 Task: Check the average views per listing of finished basement in the last 1 year.
Action: Mouse moved to (904, 202)
Screenshot: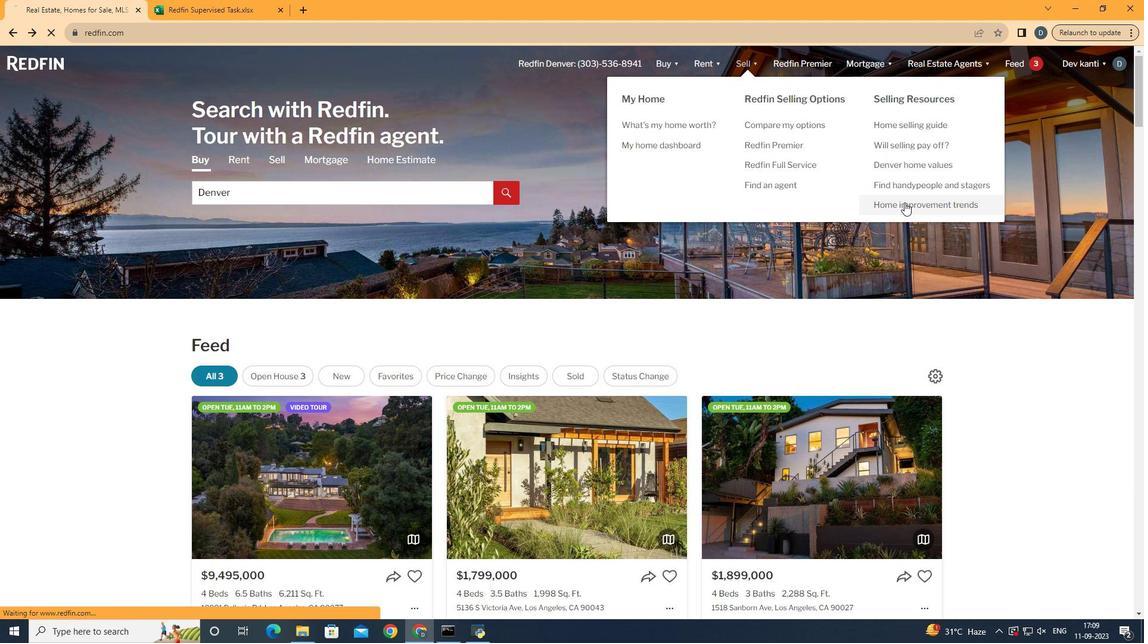 
Action: Mouse pressed left at (904, 202)
Screenshot: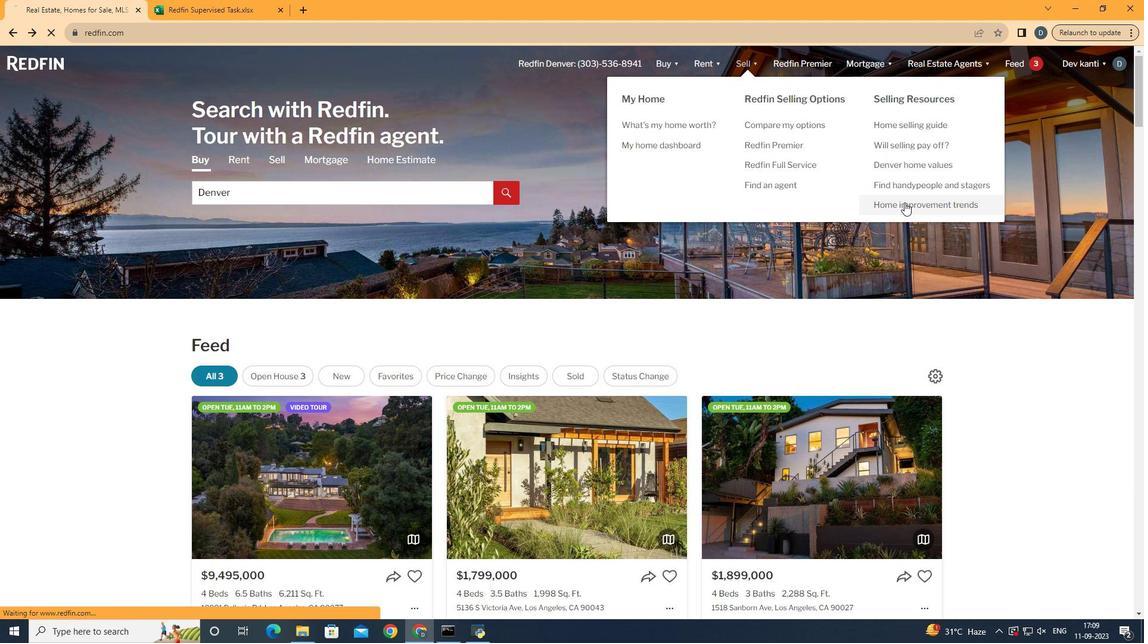 
Action: Mouse moved to (295, 226)
Screenshot: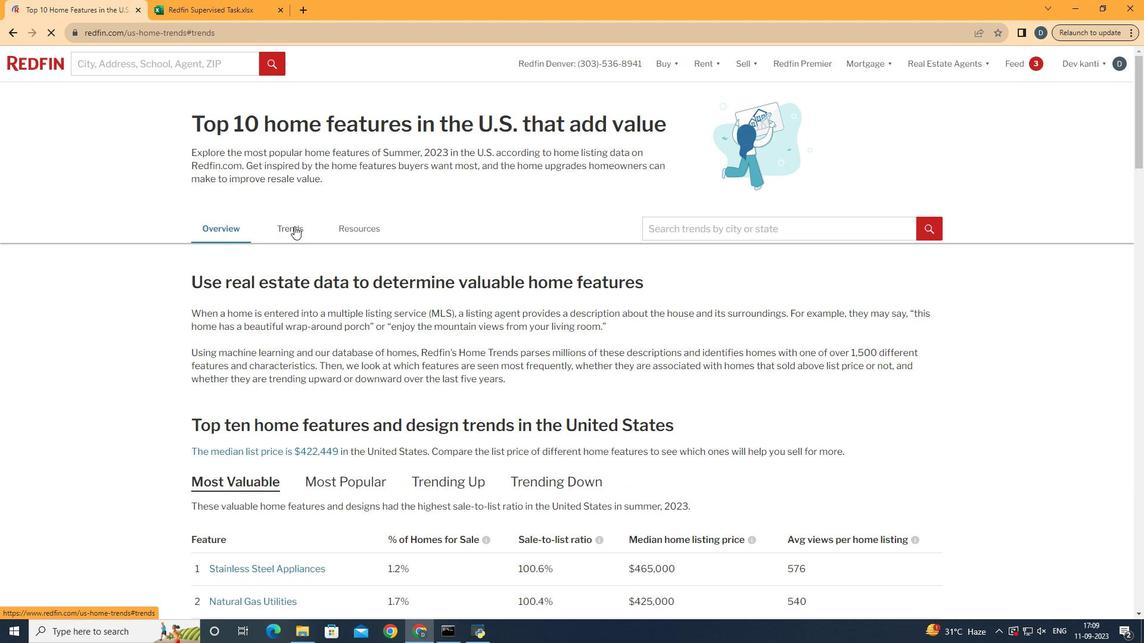 
Action: Mouse pressed left at (295, 226)
Screenshot: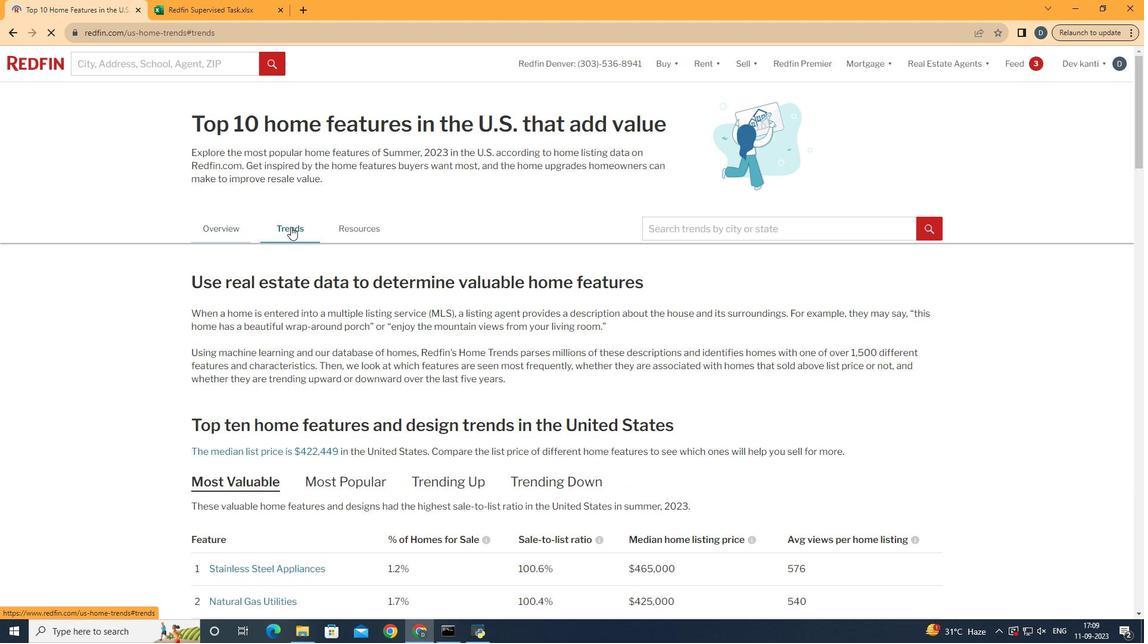 
Action: Mouse moved to (314, 310)
Screenshot: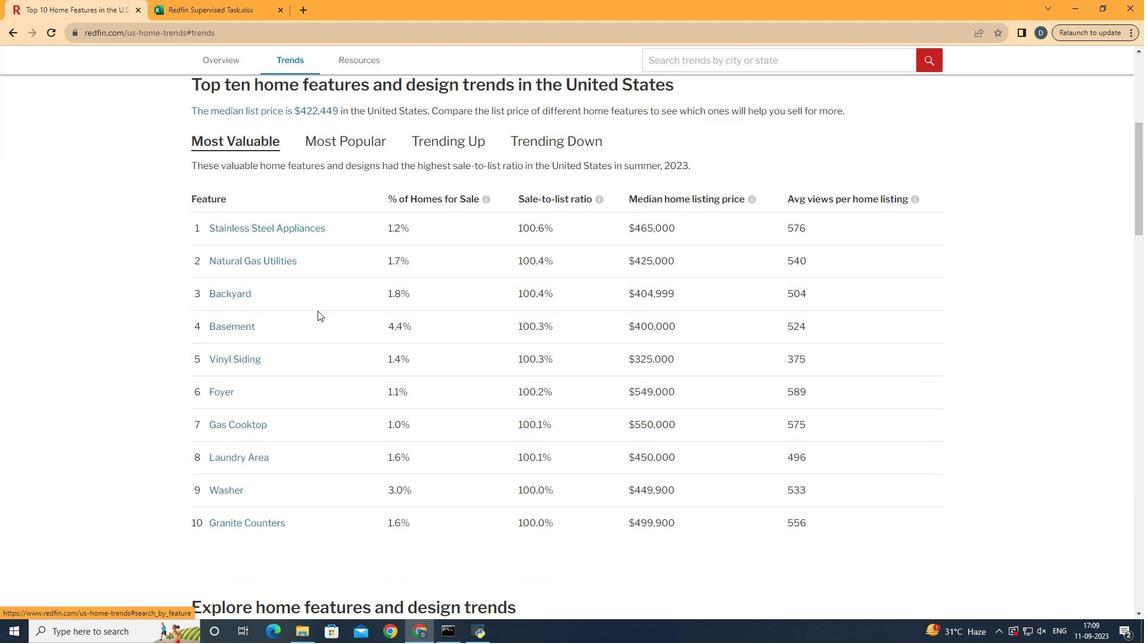 
Action: Mouse scrolled (314, 309) with delta (0, 0)
Screenshot: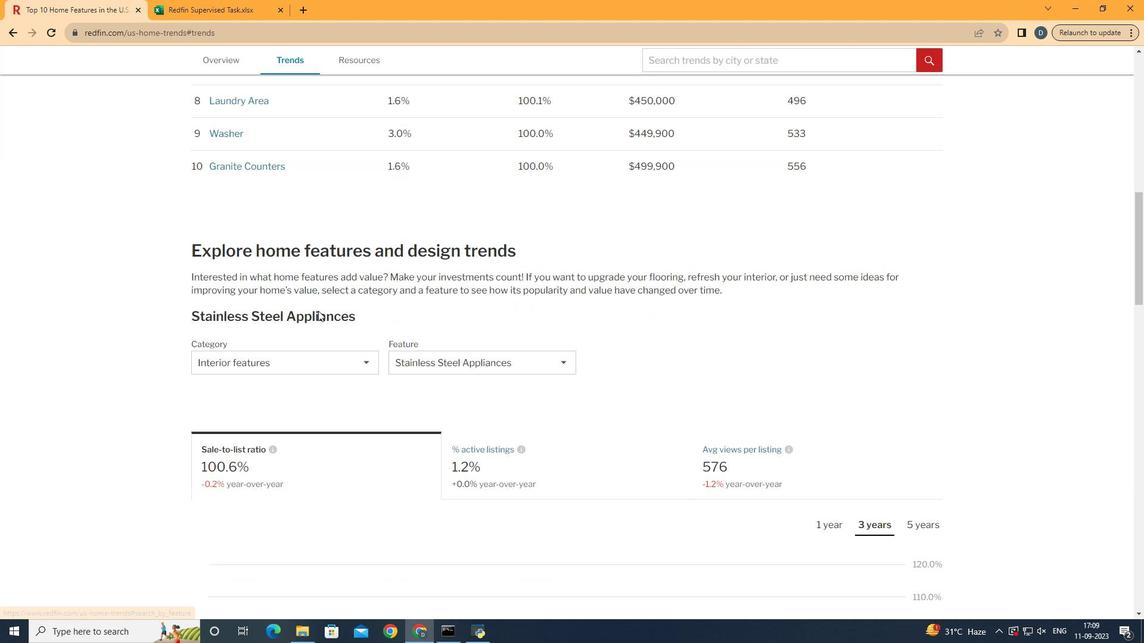
Action: Mouse scrolled (314, 309) with delta (0, 0)
Screenshot: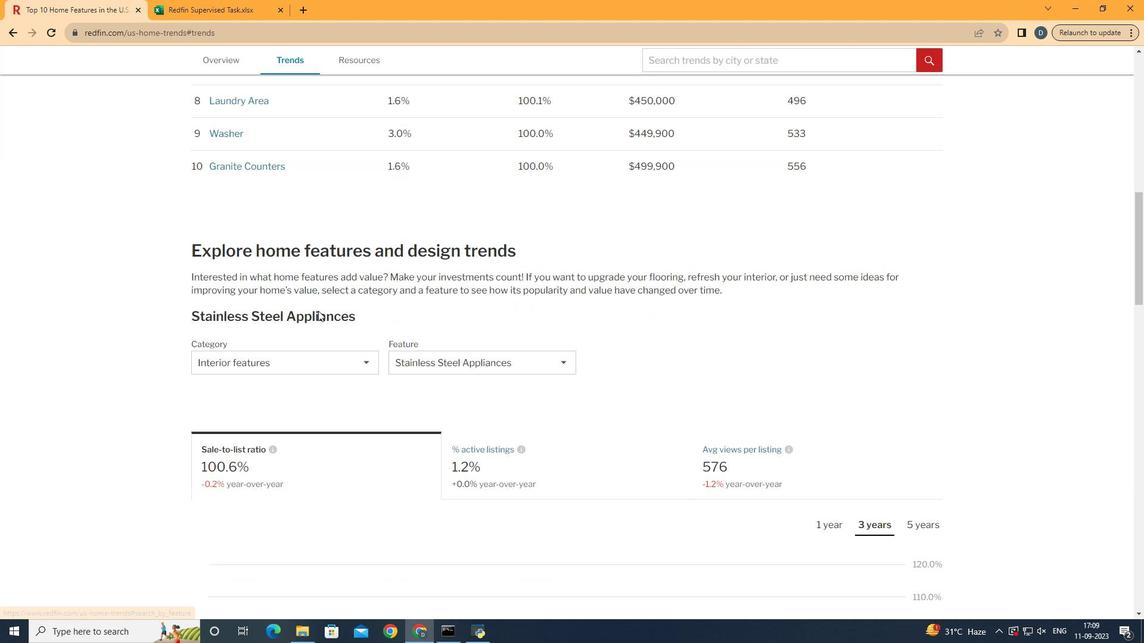 
Action: Mouse scrolled (314, 309) with delta (0, 0)
Screenshot: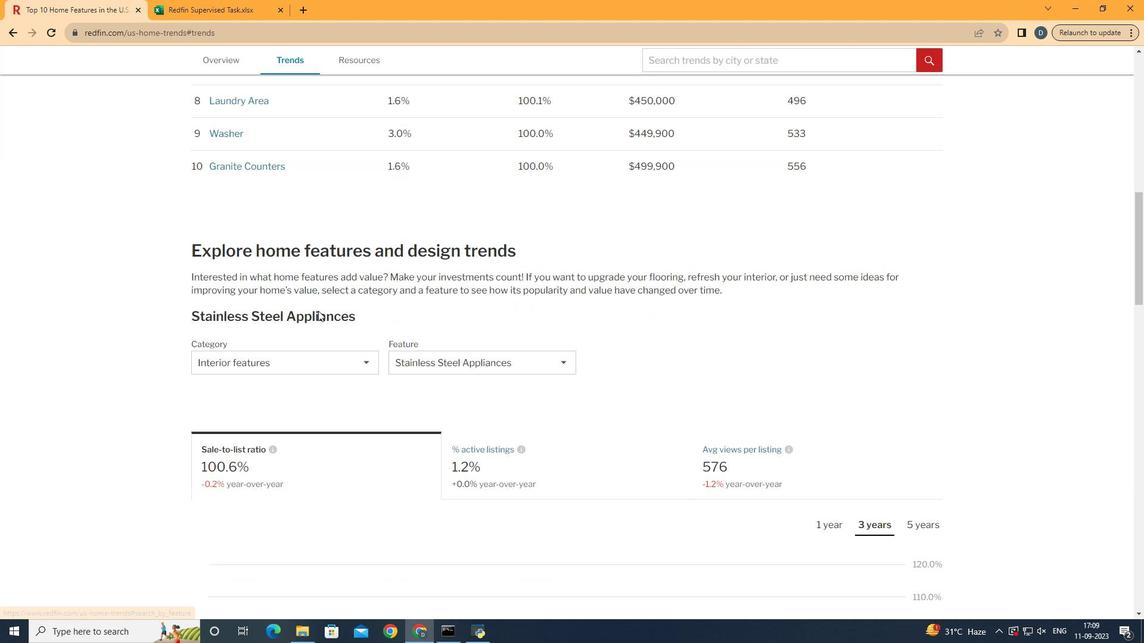 
Action: Mouse scrolled (314, 309) with delta (0, 0)
Screenshot: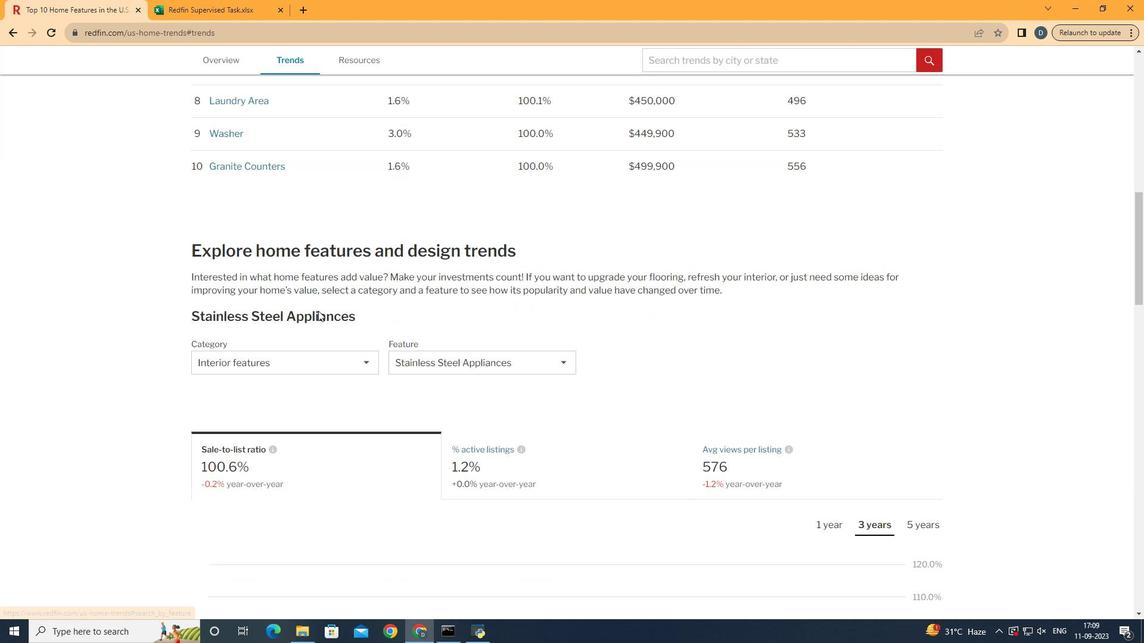 
Action: Mouse moved to (315, 311)
Screenshot: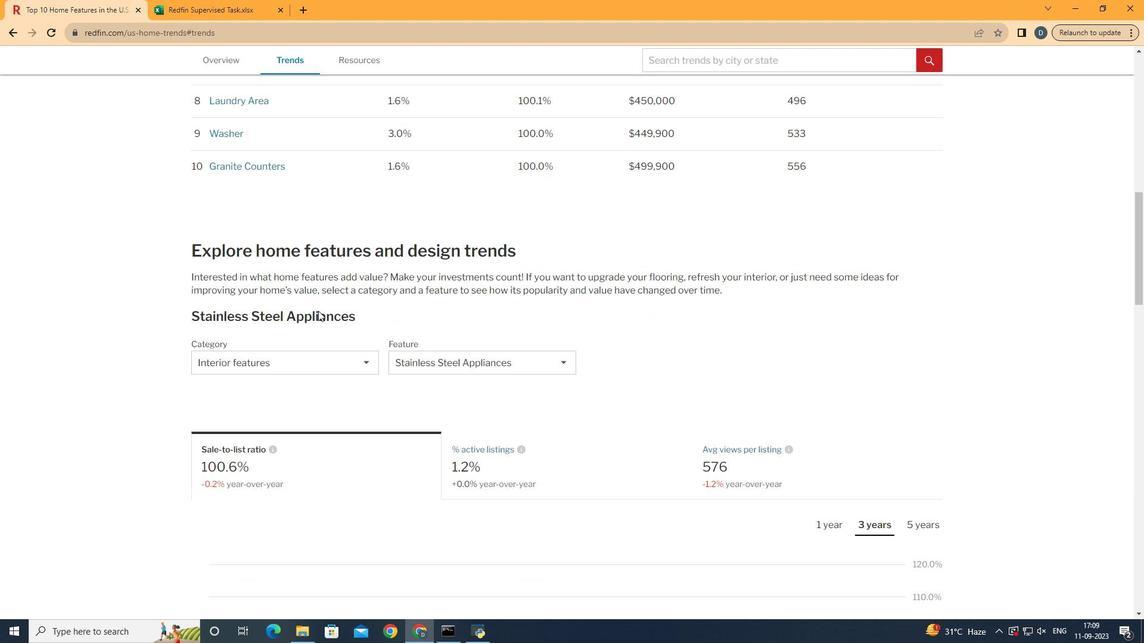 
Action: Mouse scrolled (315, 310) with delta (0, 0)
Screenshot: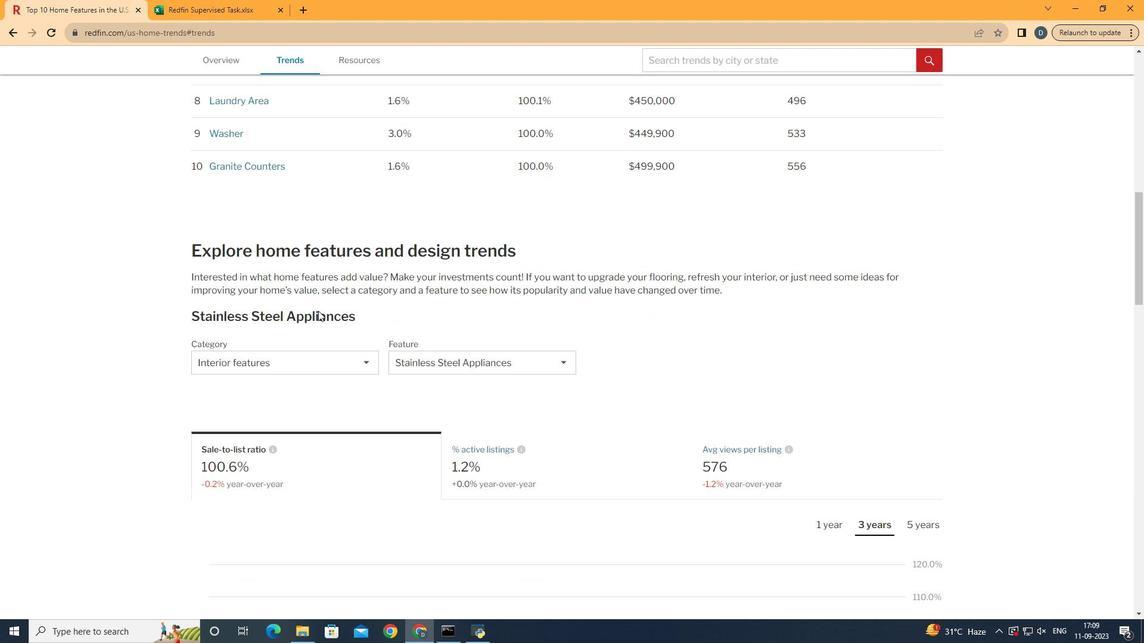 
Action: Mouse moved to (316, 311)
Screenshot: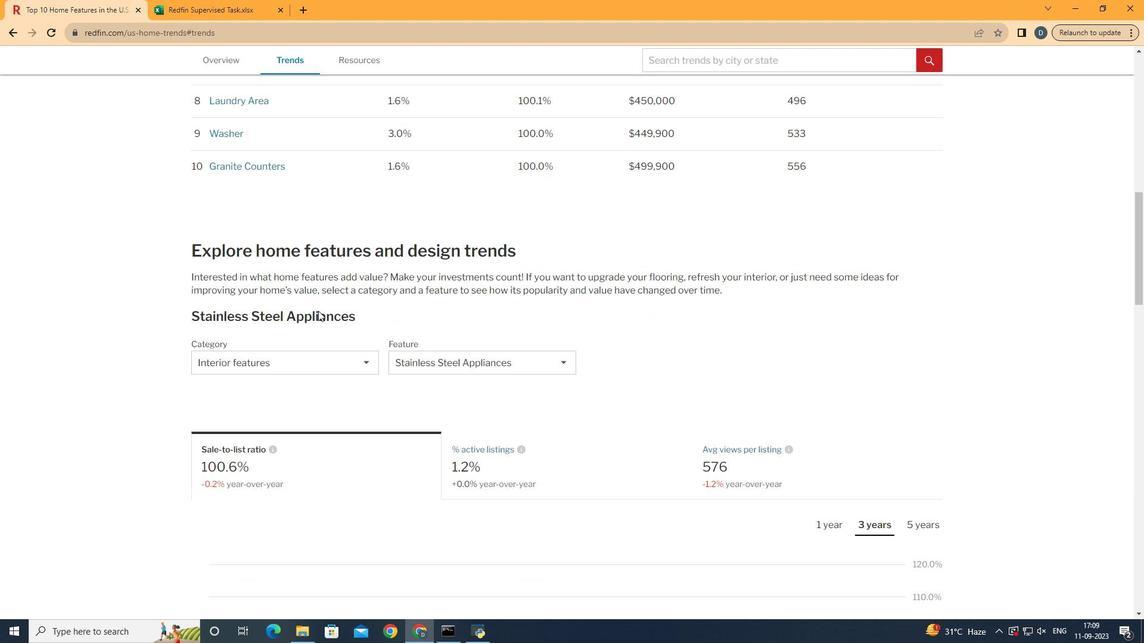 
Action: Mouse scrolled (316, 310) with delta (0, 0)
Screenshot: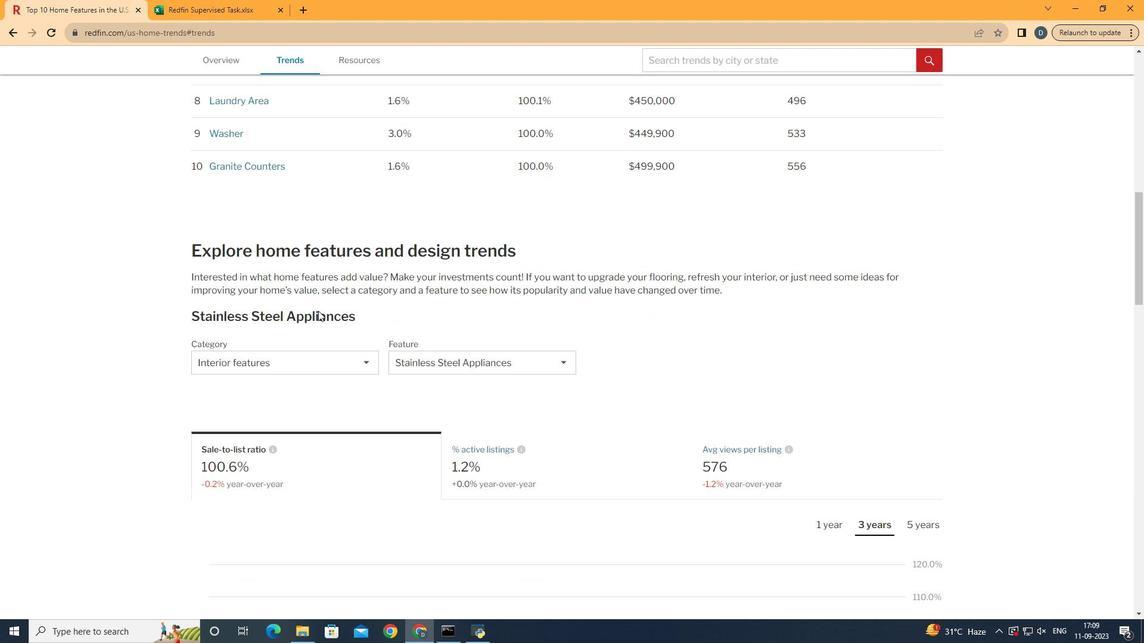 
Action: Mouse moved to (340, 368)
Screenshot: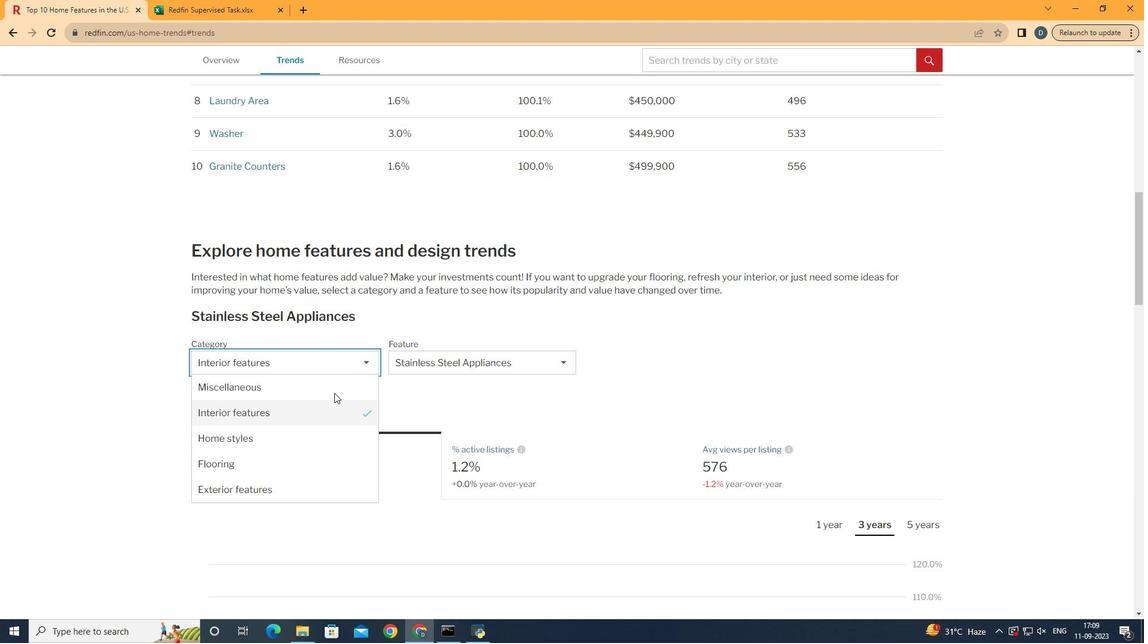 
Action: Mouse pressed left at (340, 368)
Screenshot: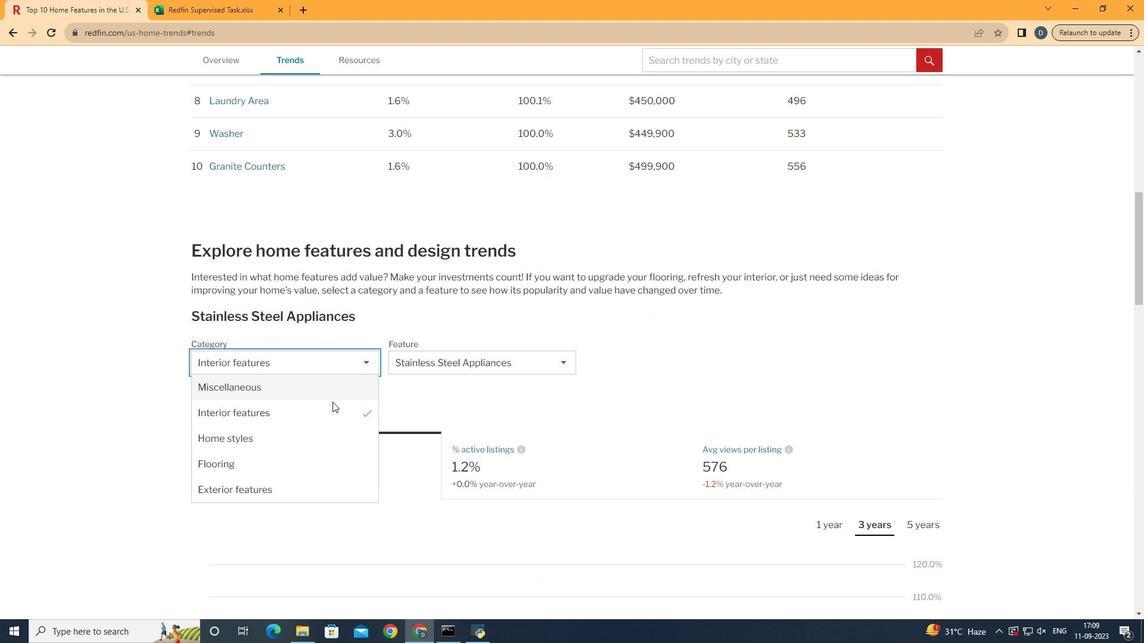 
Action: Mouse moved to (332, 414)
Screenshot: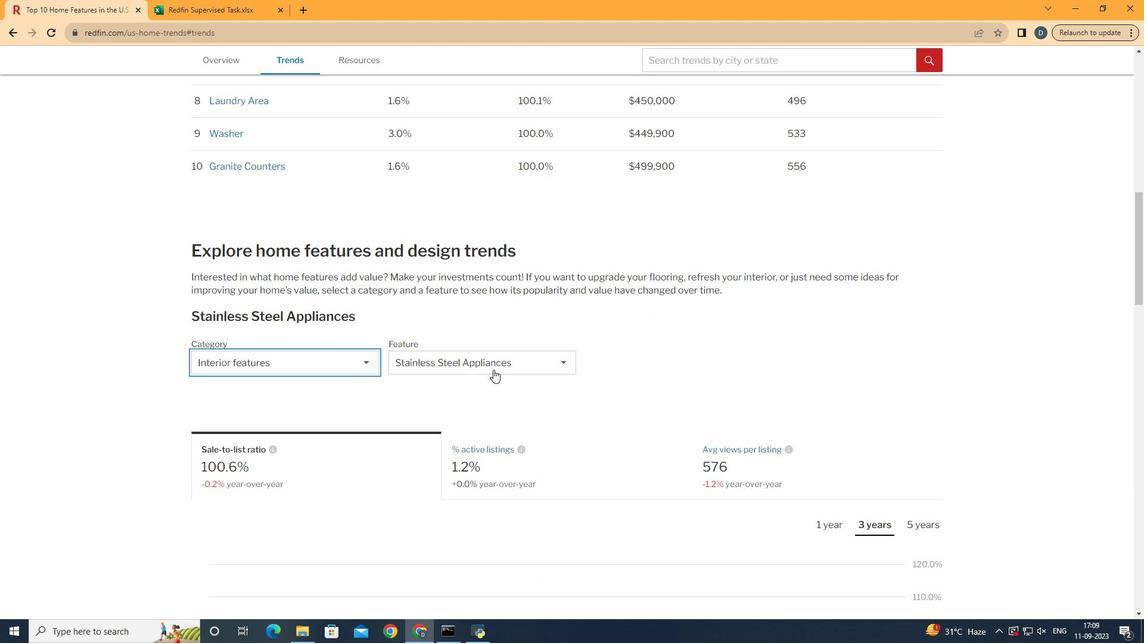 
Action: Mouse pressed left at (332, 414)
Screenshot: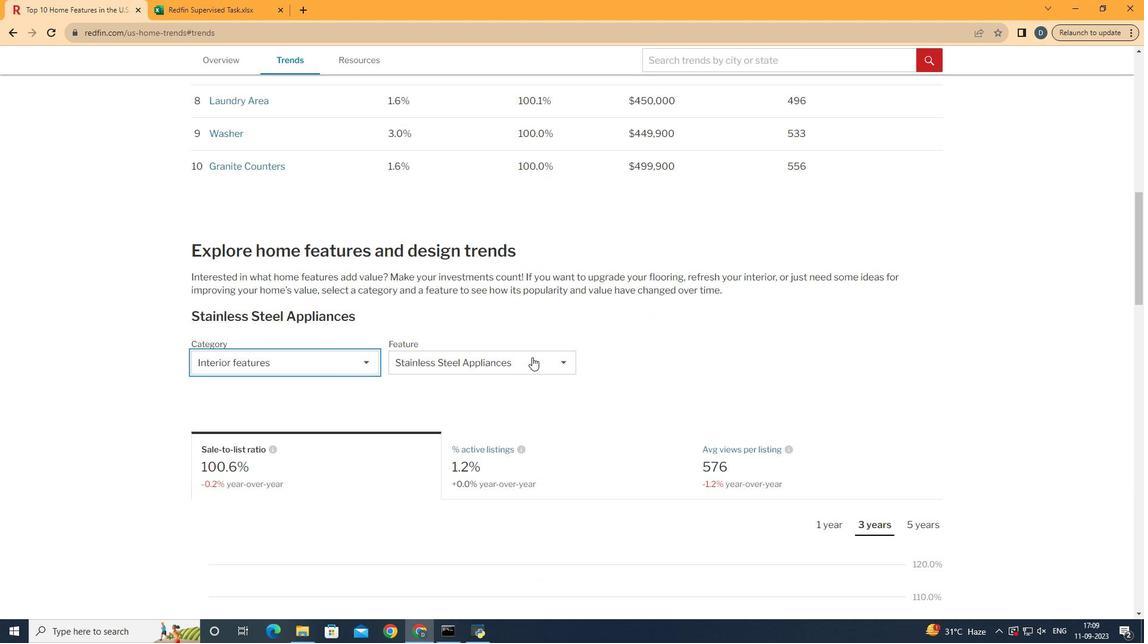 
Action: Mouse moved to (532, 357)
Screenshot: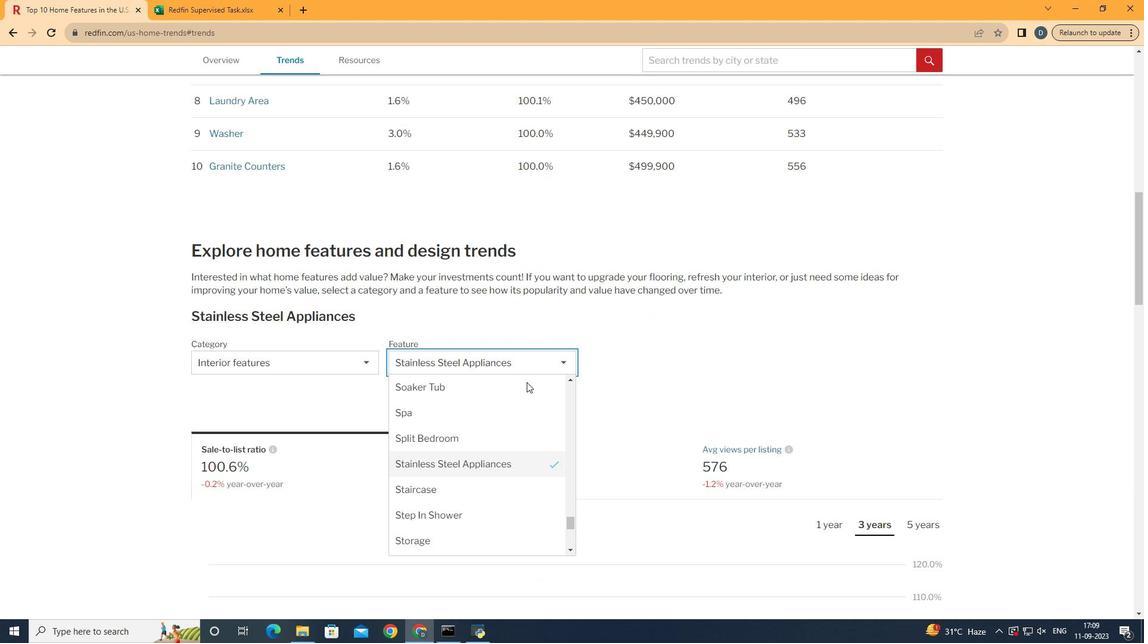 
Action: Mouse pressed left at (532, 357)
Screenshot: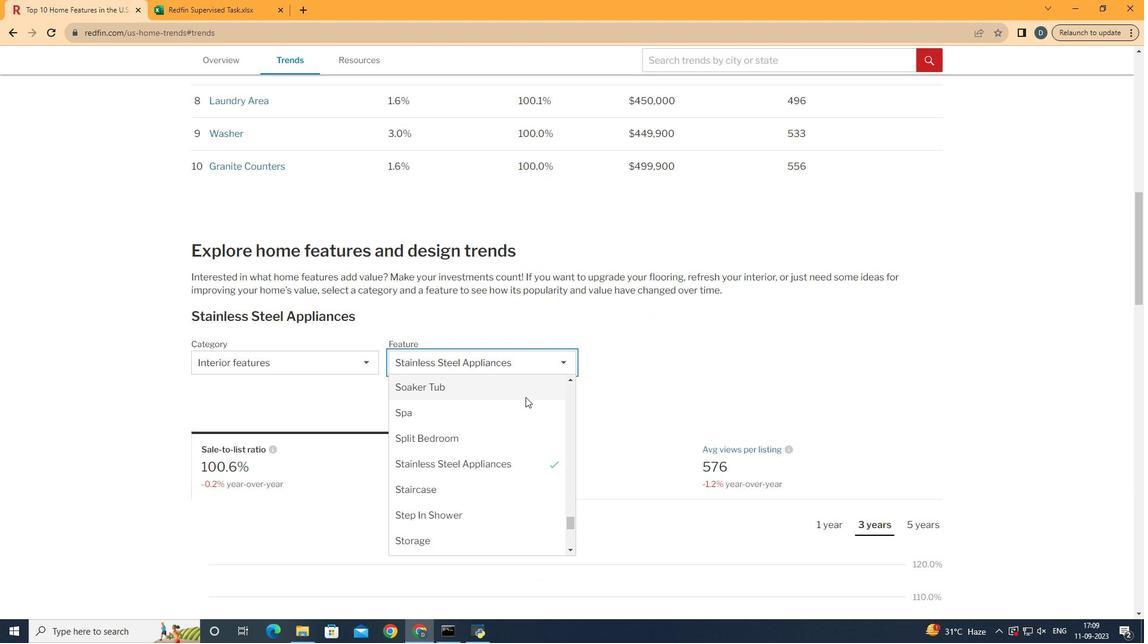 
Action: Mouse moved to (509, 414)
Screenshot: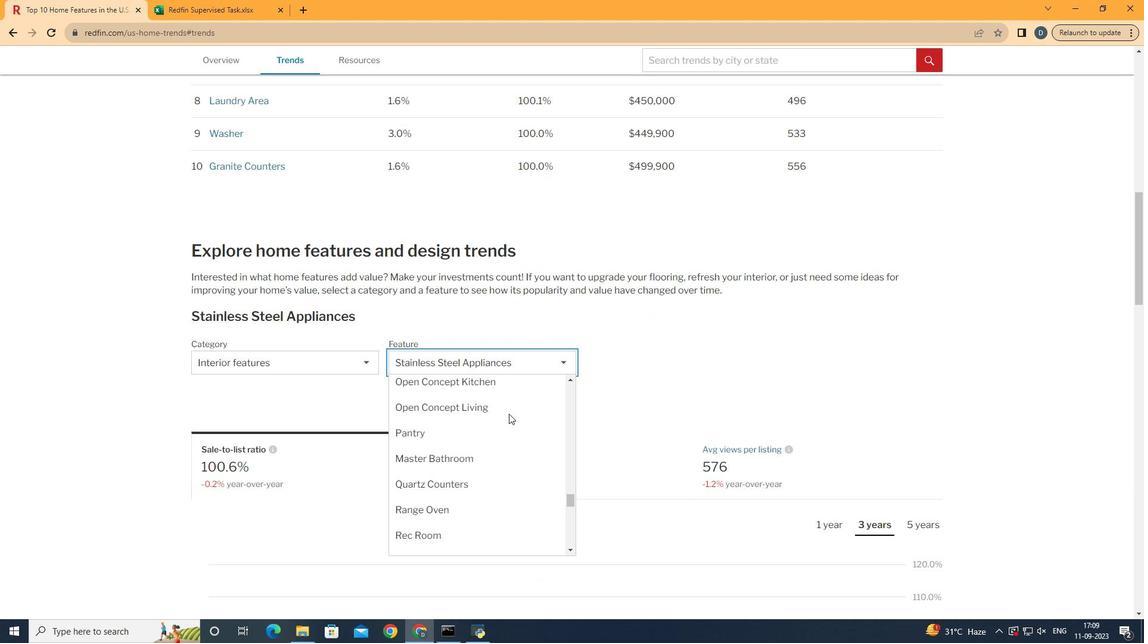 
Action: Mouse scrolled (509, 414) with delta (0, 0)
Screenshot: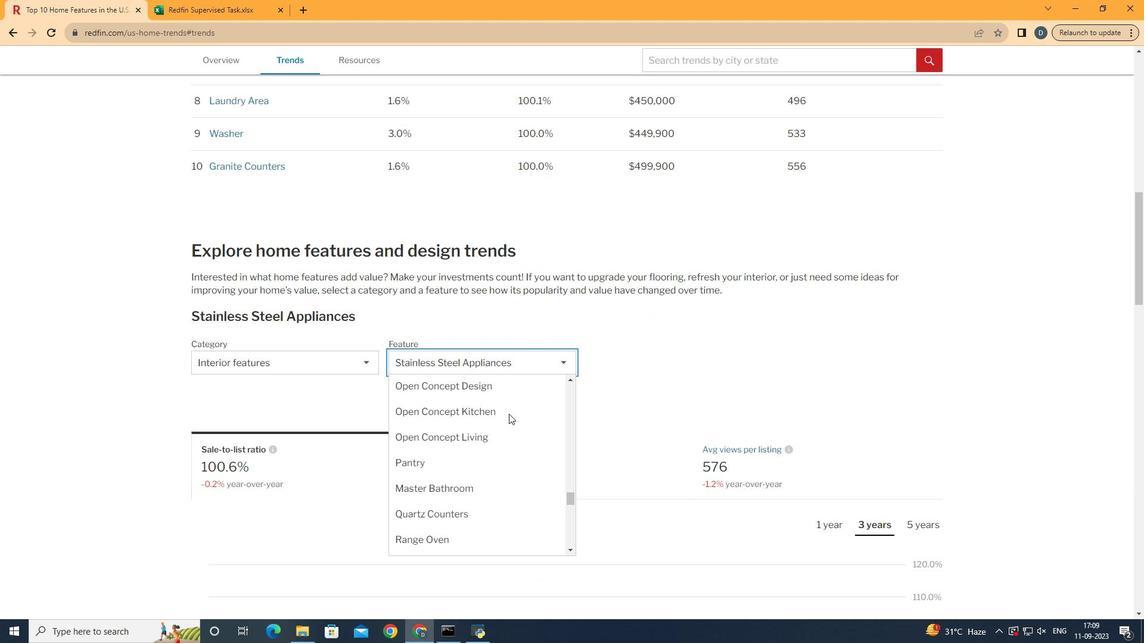 
Action: Mouse scrolled (509, 414) with delta (0, 0)
Screenshot: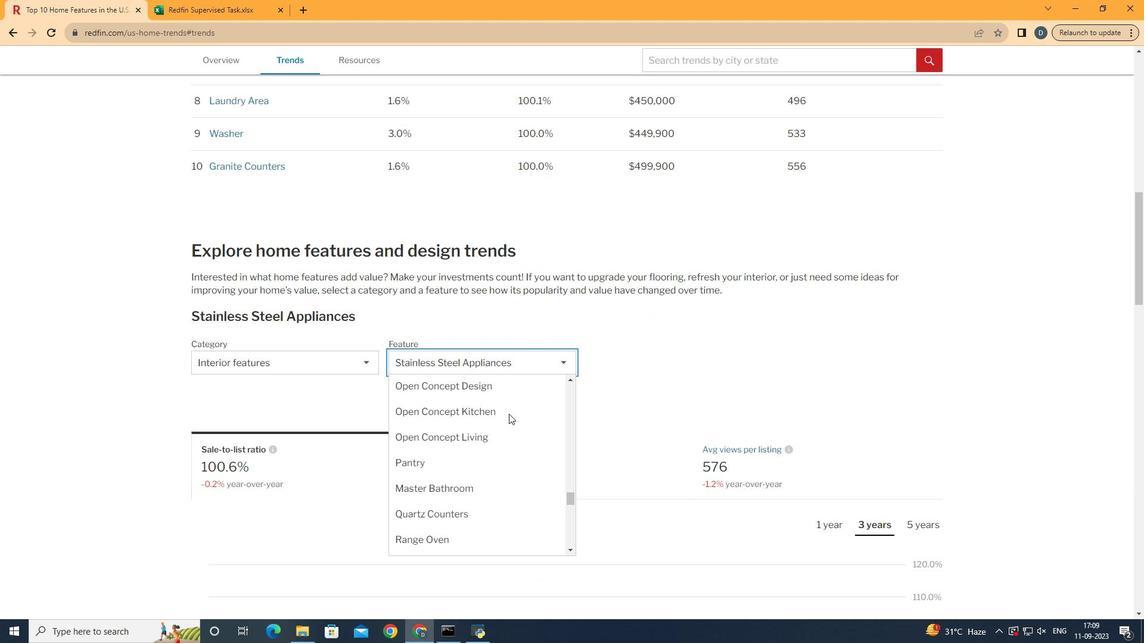 
Action: Mouse scrolled (509, 414) with delta (0, 0)
Screenshot: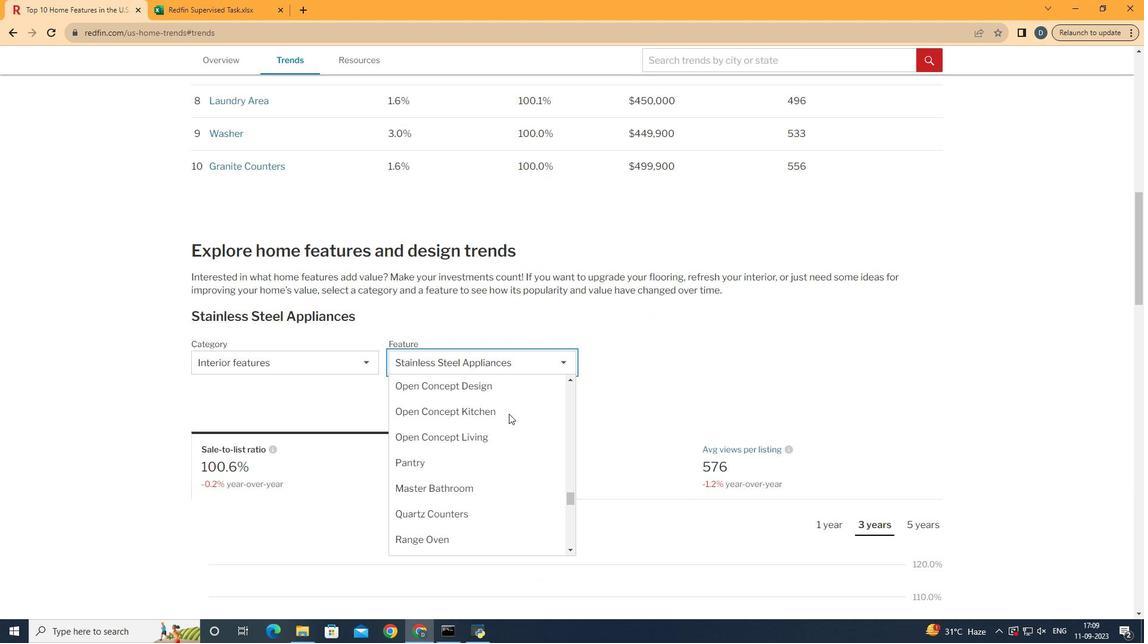 
Action: Mouse scrolled (509, 414) with delta (0, 0)
Screenshot: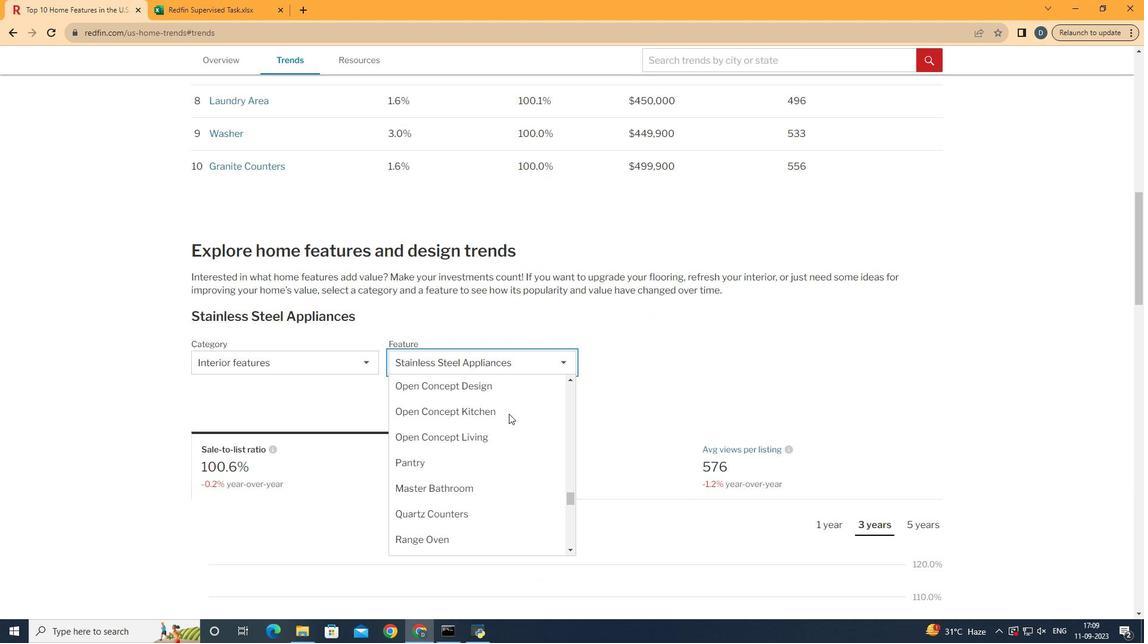 
Action: Mouse scrolled (509, 414) with delta (0, 0)
Screenshot: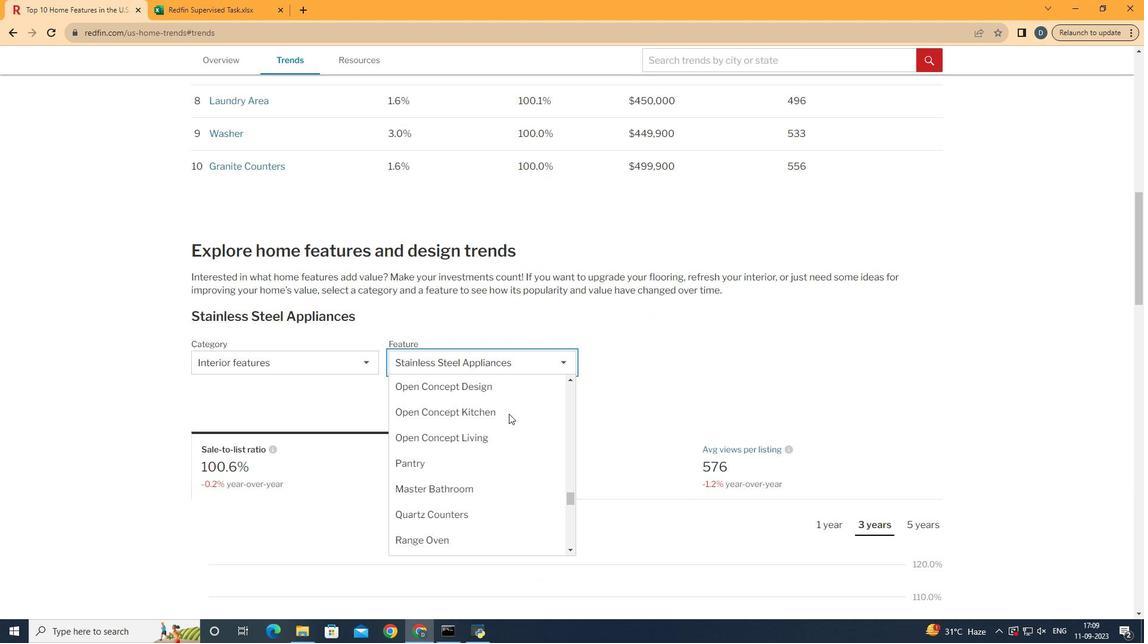 
Action: Mouse scrolled (509, 414) with delta (0, 0)
Screenshot: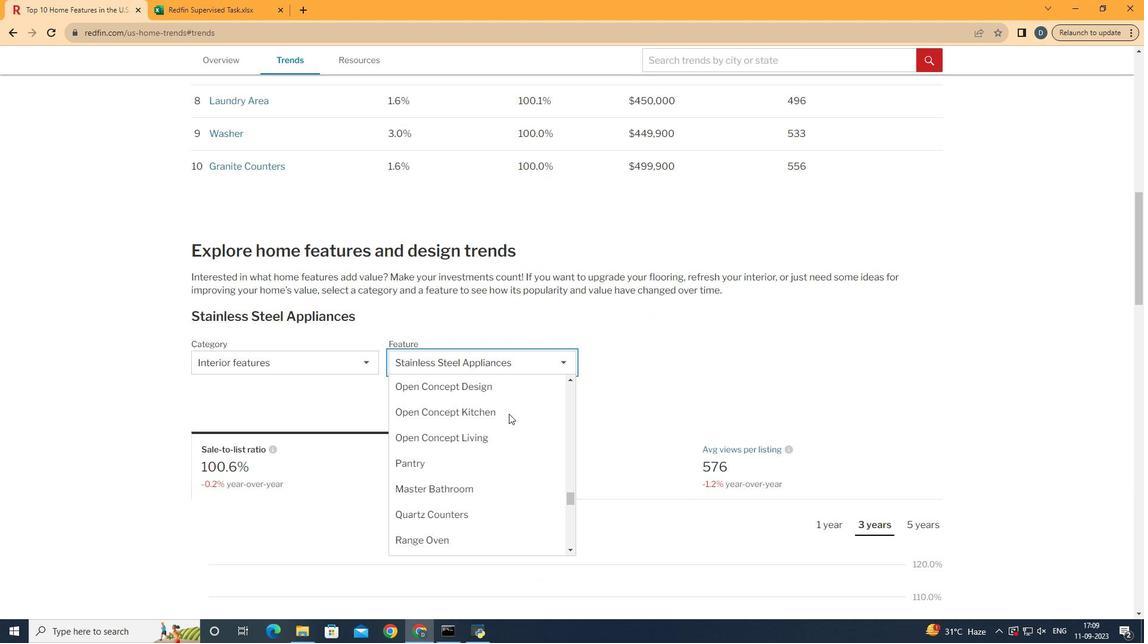 
Action: Mouse moved to (509, 414)
Screenshot: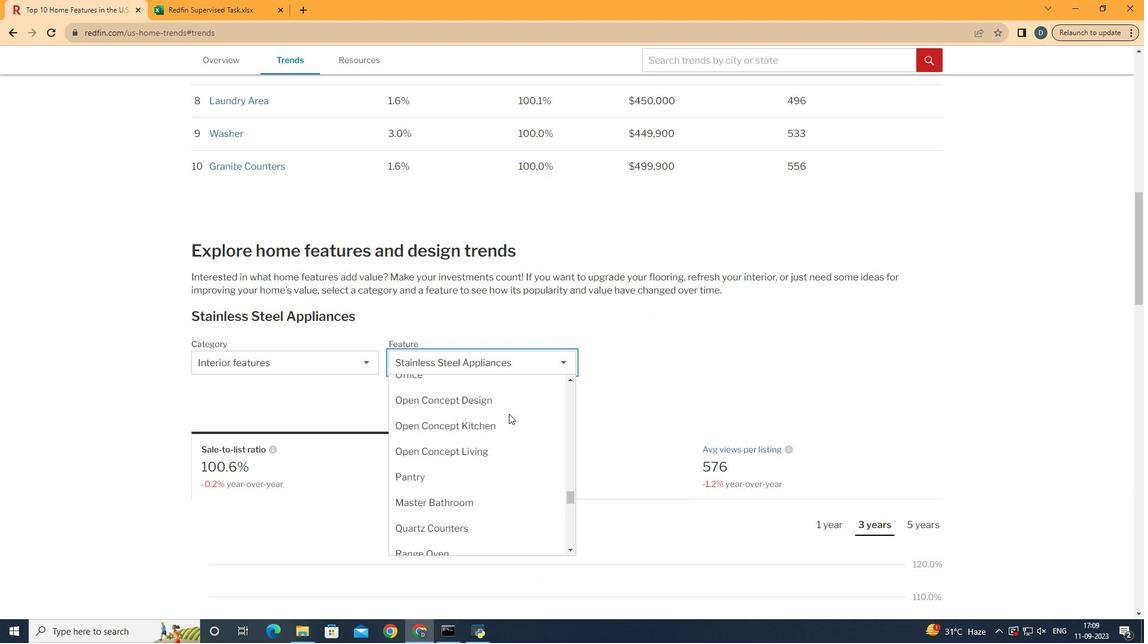 
Action: Mouse scrolled (509, 414) with delta (0, 0)
Screenshot: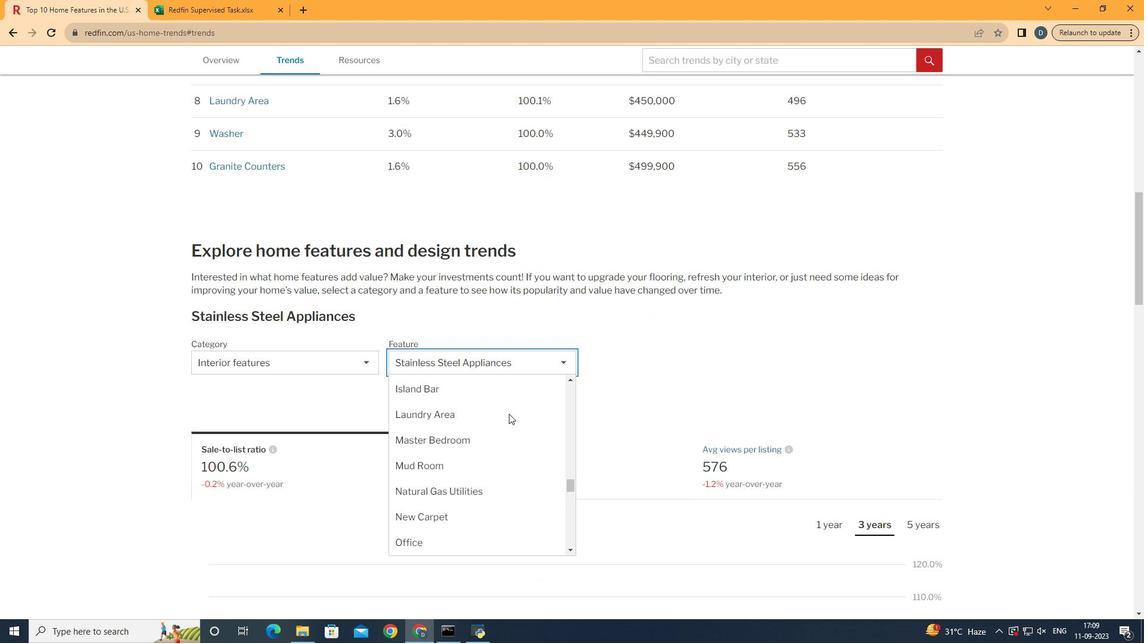 
Action: Mouse scrolled (509, 414) with delta (0, 0)
Screenshot: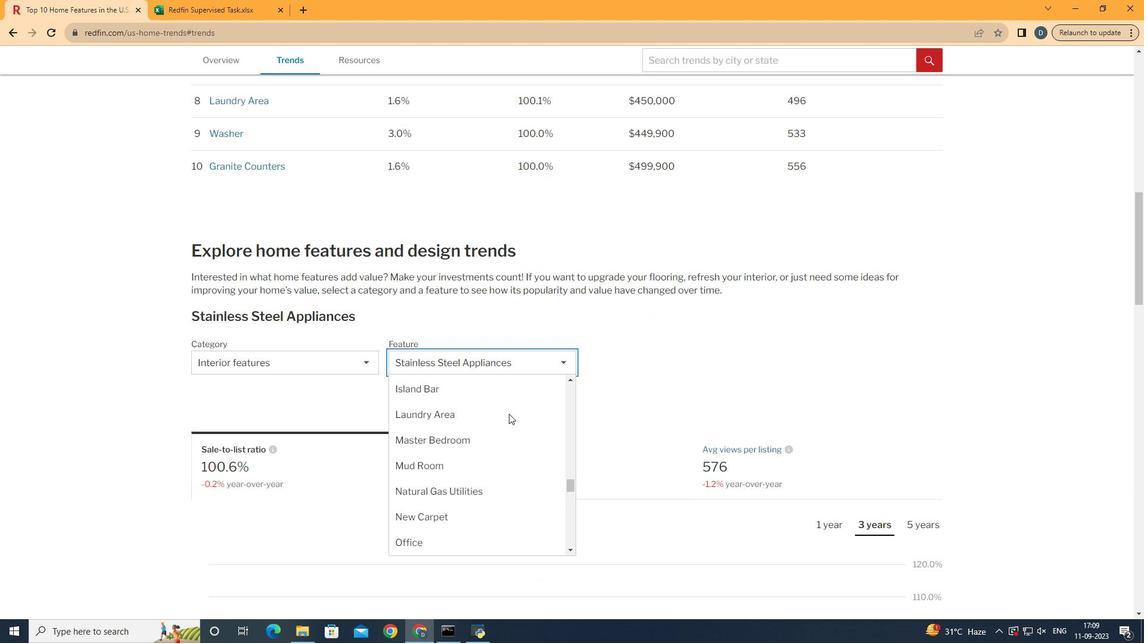 
Action: Mouse scrolled (509, 414) with delta (0, 0)
Screenshot: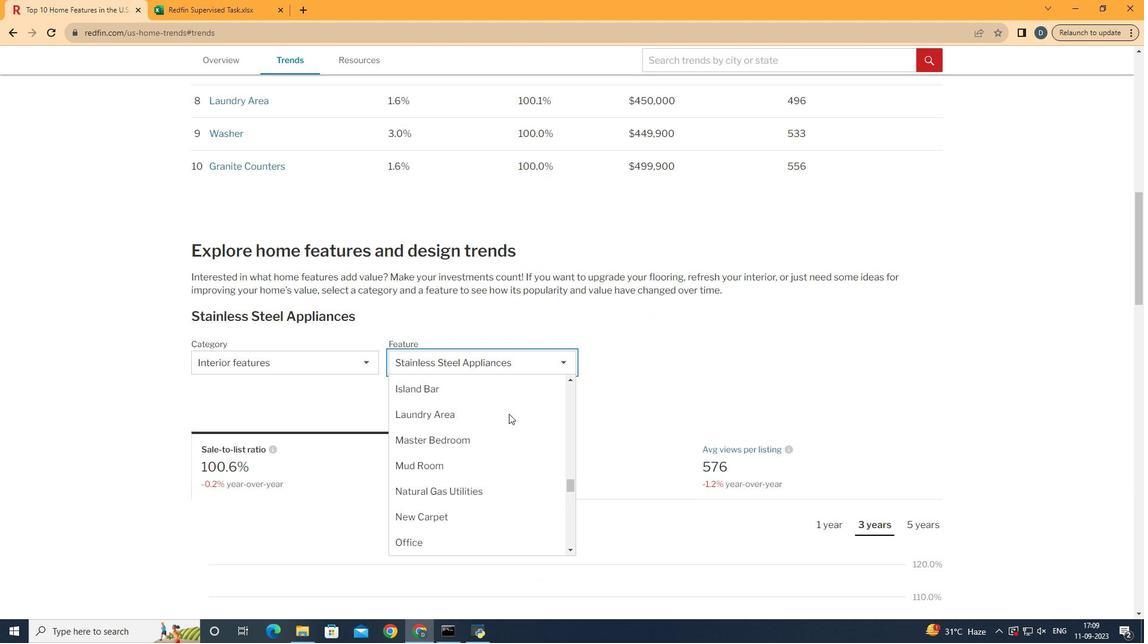 
Action: Mouse scrolled (509, 414) with delta (0, 0)
Screenshot: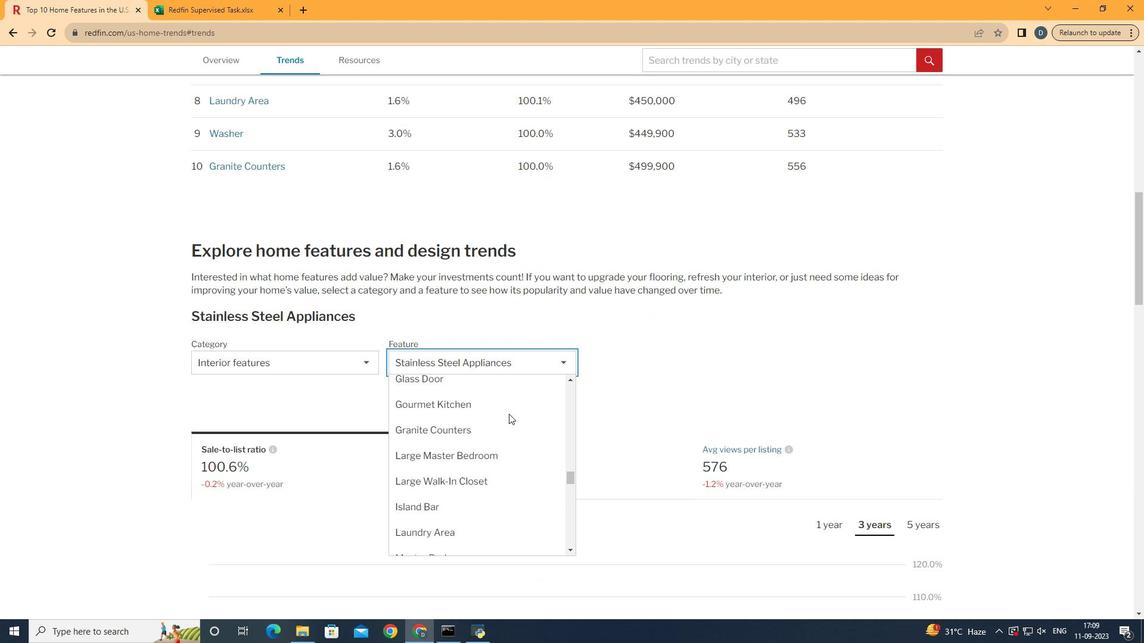 
Action: Mouse scrolled (509, 414) with delta (0, 0)
Screenshot: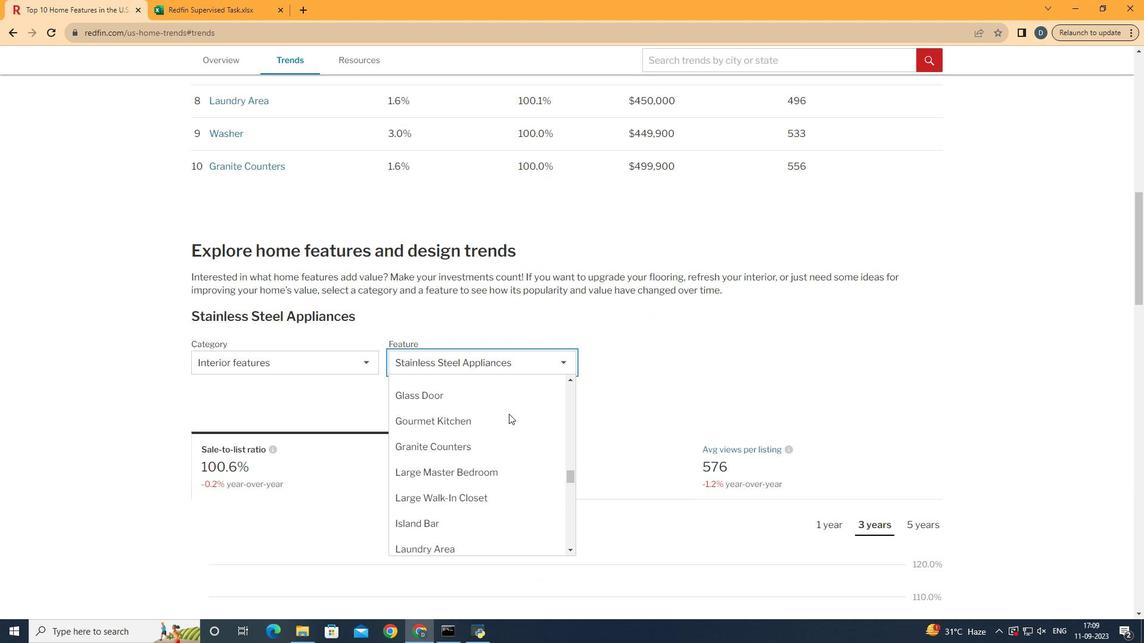 
Action: Mouse scrolled (509, 414) with delta (0, 0)
Screenshot: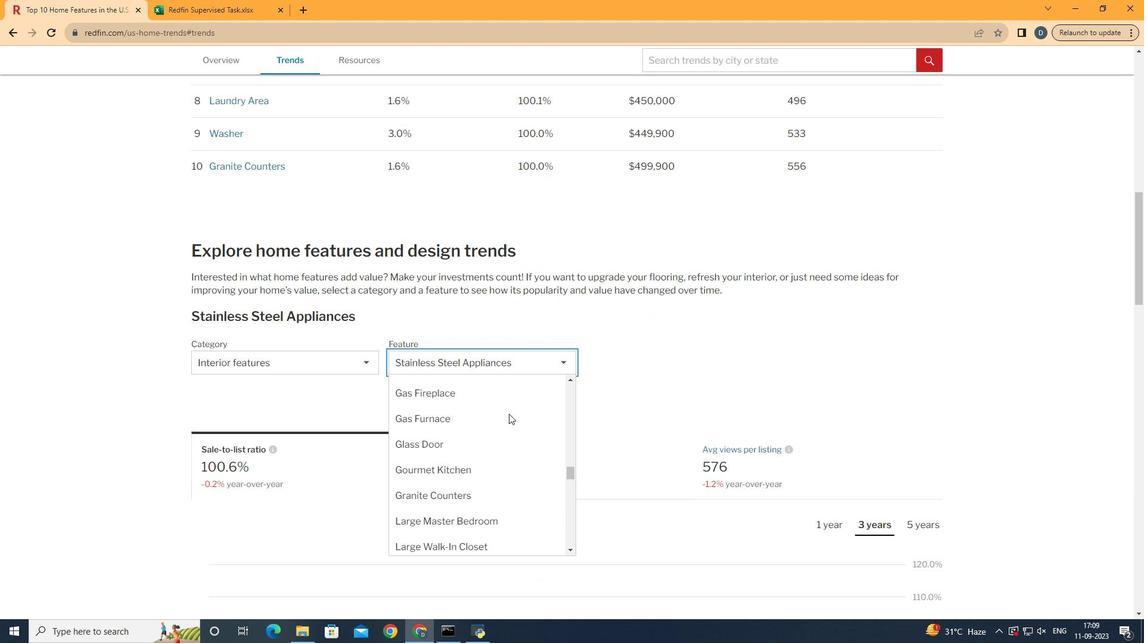 
Action: Mouse scrolled (509, 414) with delta (0, 0)
Screenshot: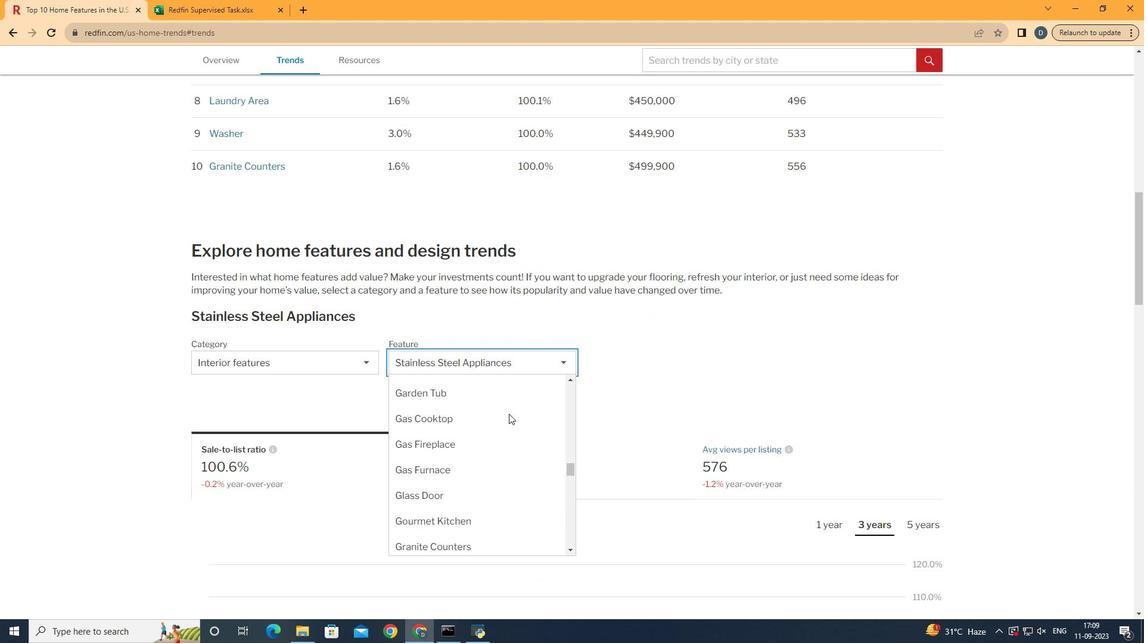 
Action: Mouse scrolled (509, 414) with delta (0, 0)
Screenshot: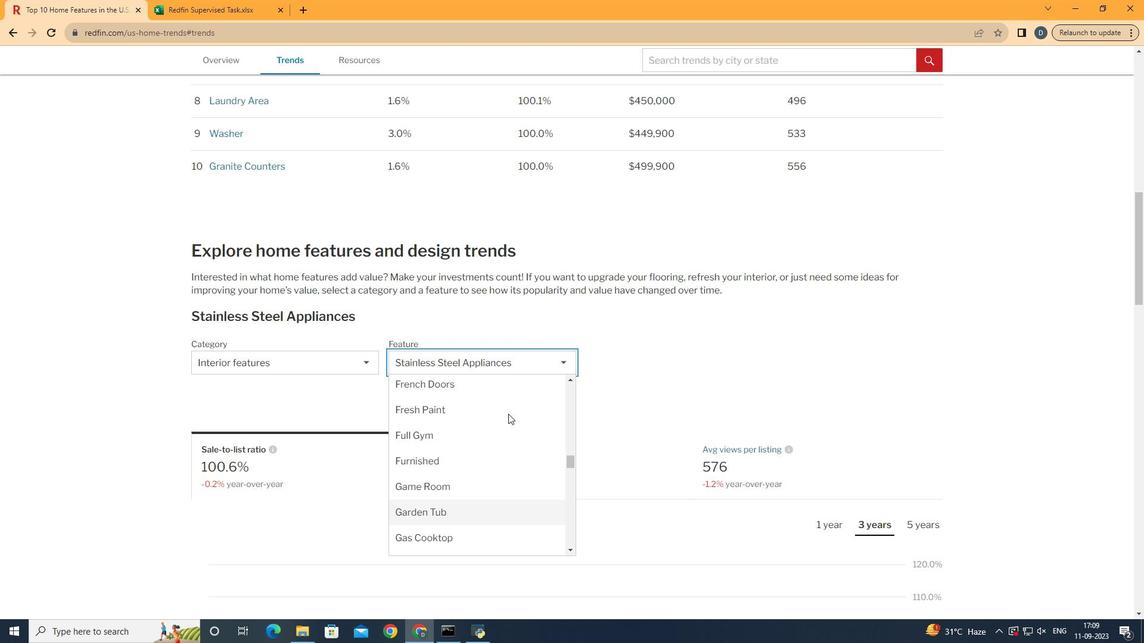 
Action: Mouse scrolled (509, 414) with delta (0, 0)
Screenshot: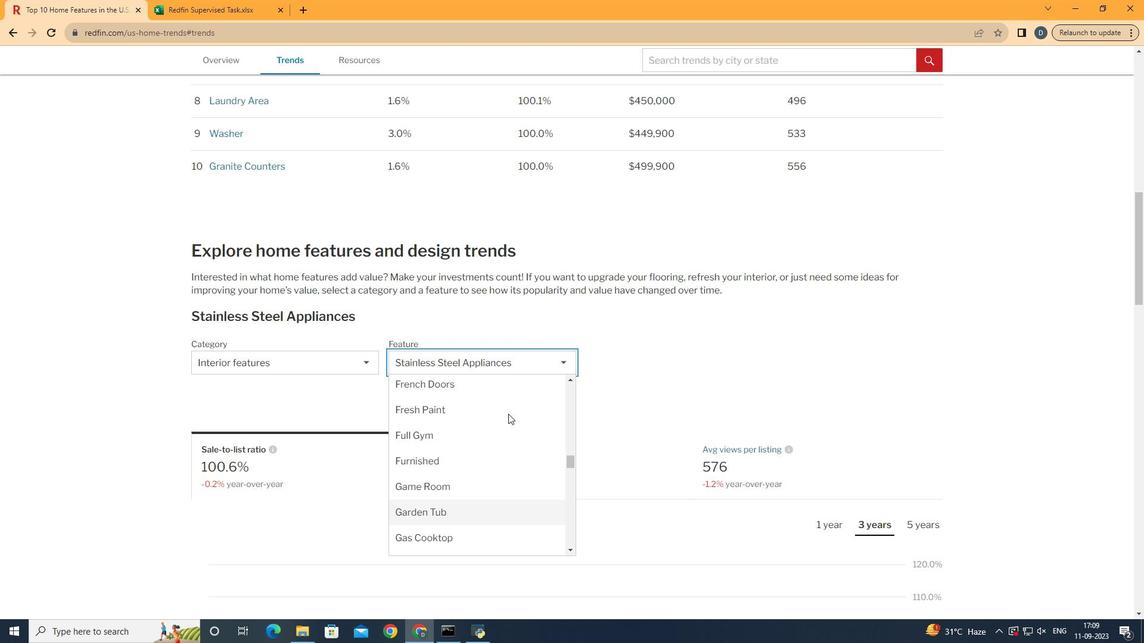 
Action: Mouse moved to (508, 414)
Screenshot: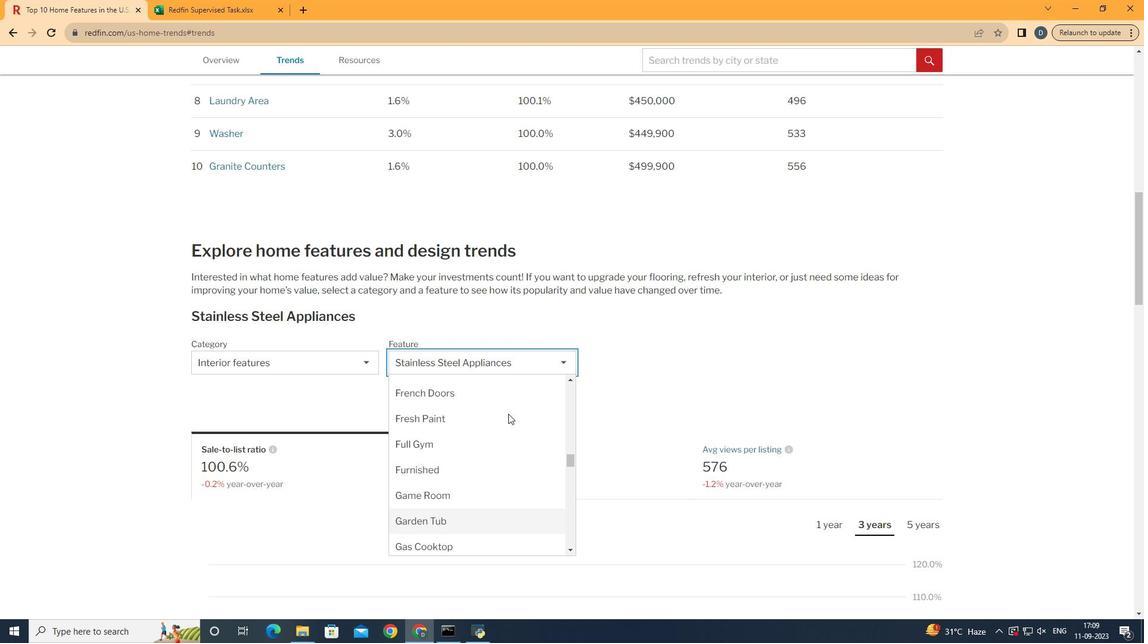 
Action: Mouse scrolled (508, 414) with delta (0, 0)
Screenshot: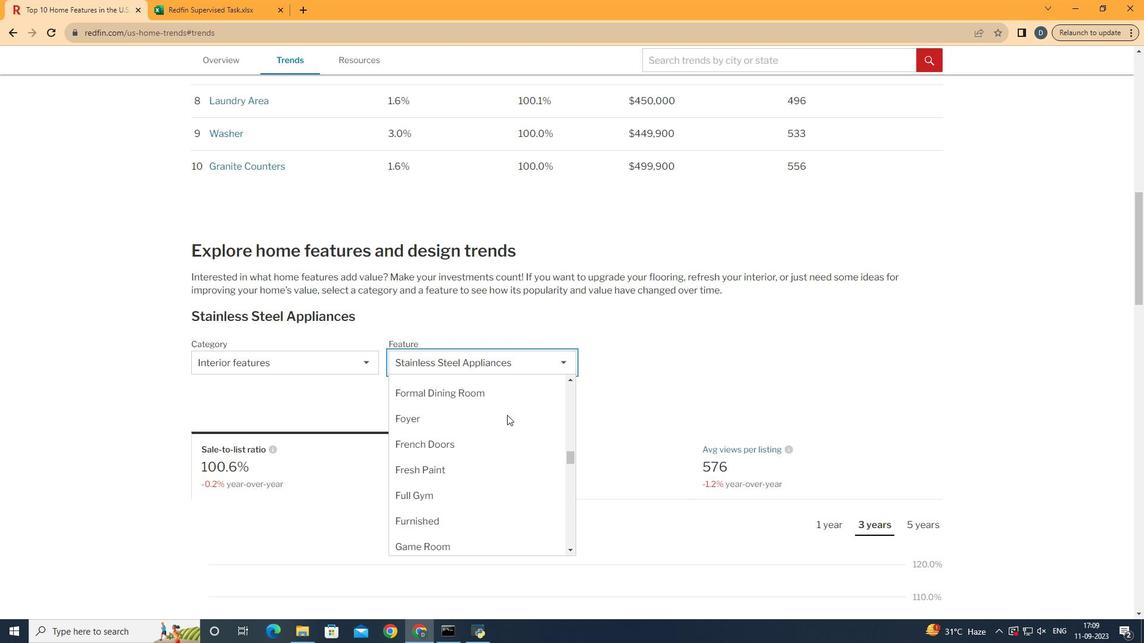 
Action: Mouse scrolled (508, 414) with delta (0, 0)
Screenshot: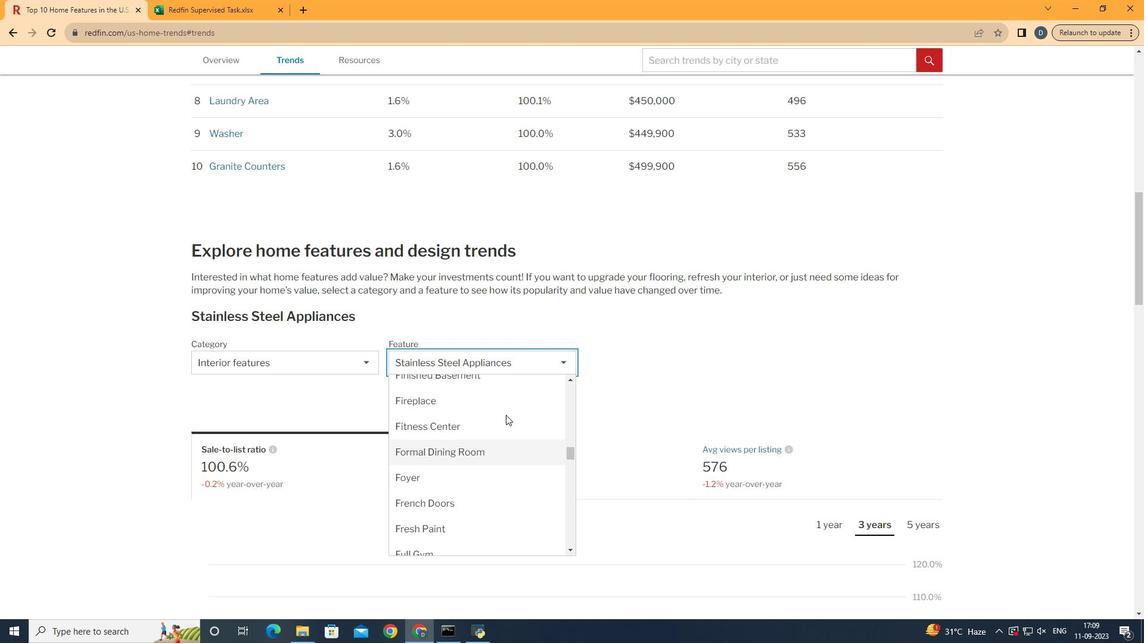
Action: Mouse moved to (517, 457)
Screenshot: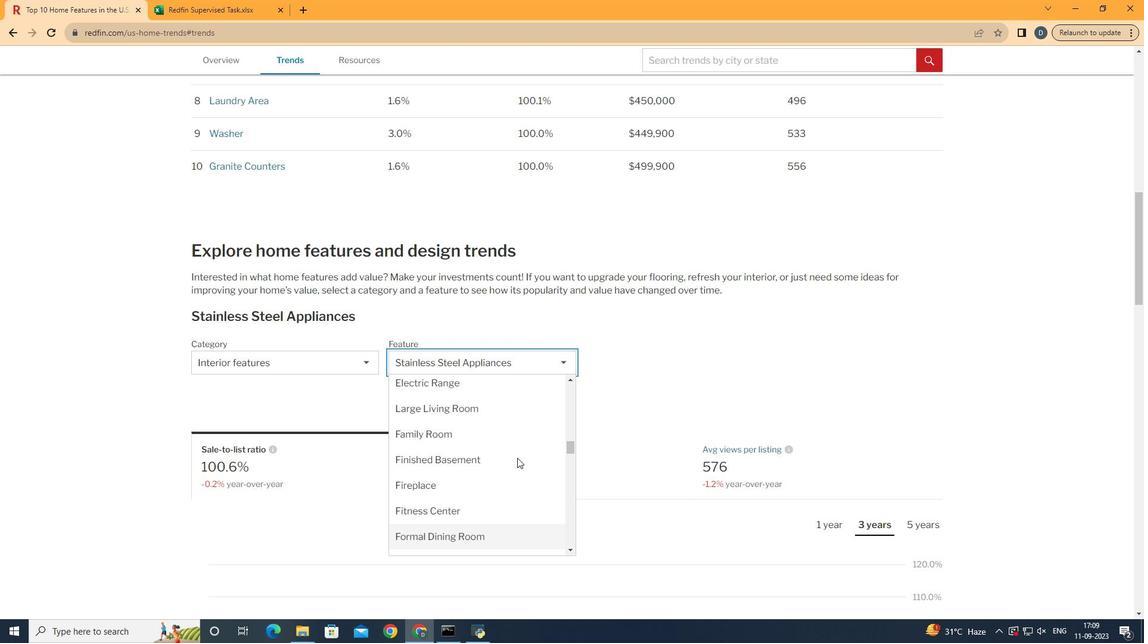 
Action: Mouse scrolled (517, 458) with delta (0, 0)
Screenshot: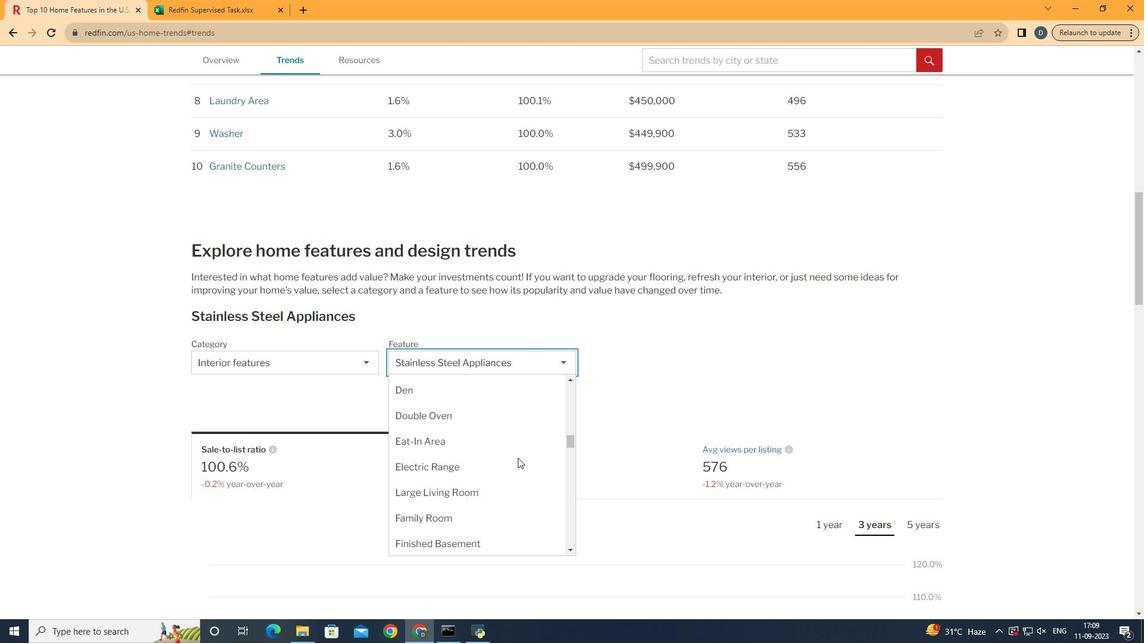 
Action: Mouse moved to (517, 458)
Screenshot: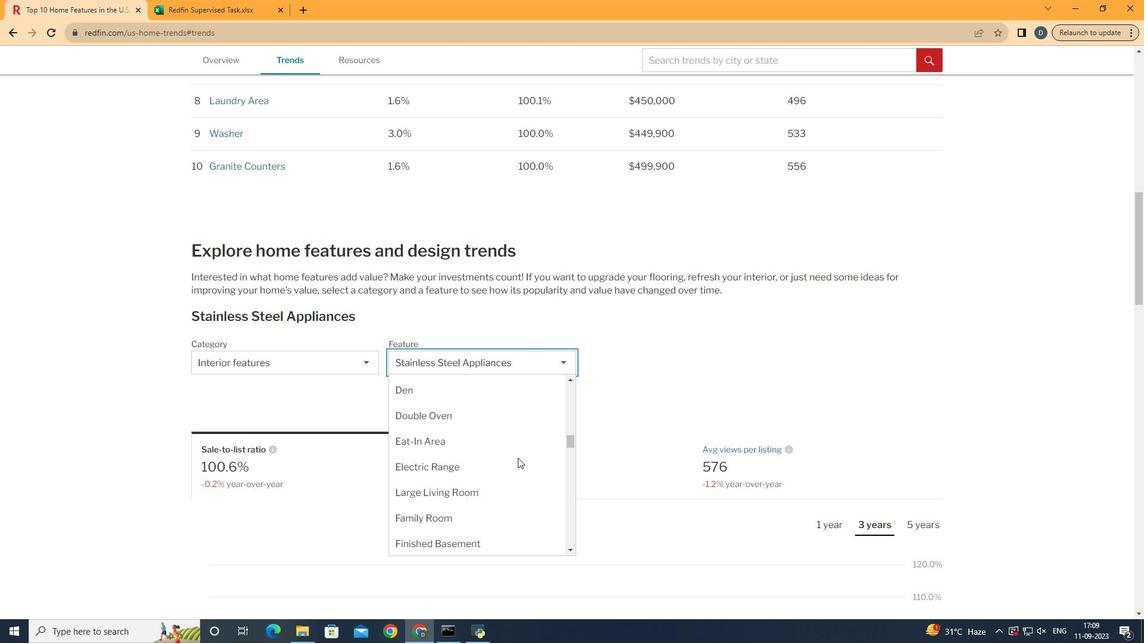 
Action: Mouse scrolled (517, 459) with delta (0, 0)
Screenshot: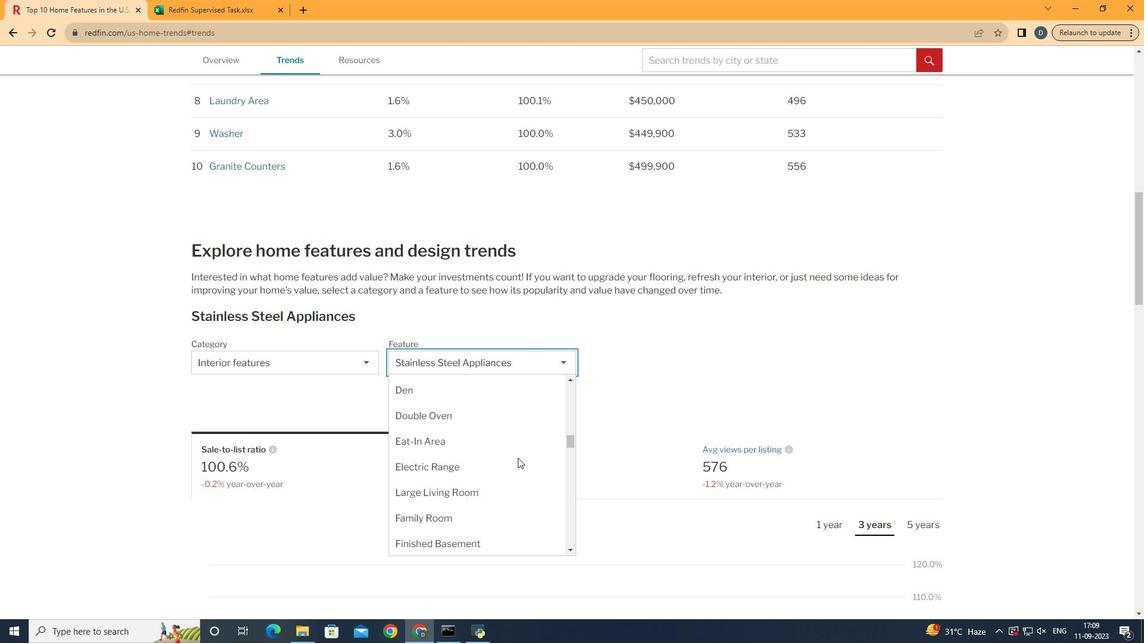 
Action: Mouse scrolled (517, 459) with delta (0, 0)
Screenshot: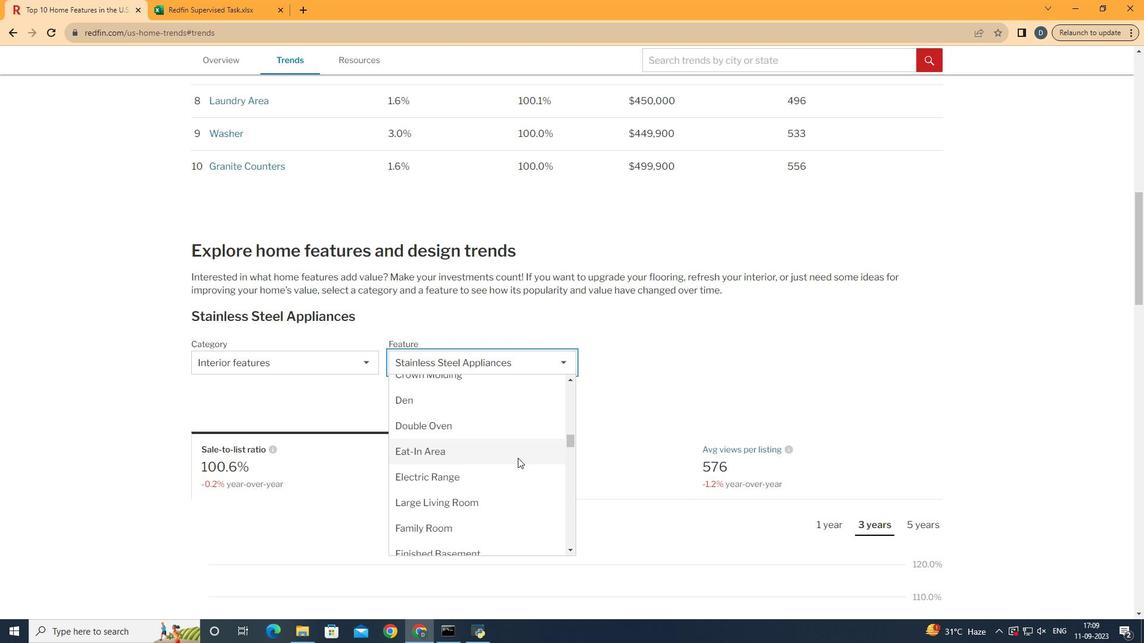 
Action: Mouse moved to (519, 459)
Screenshot: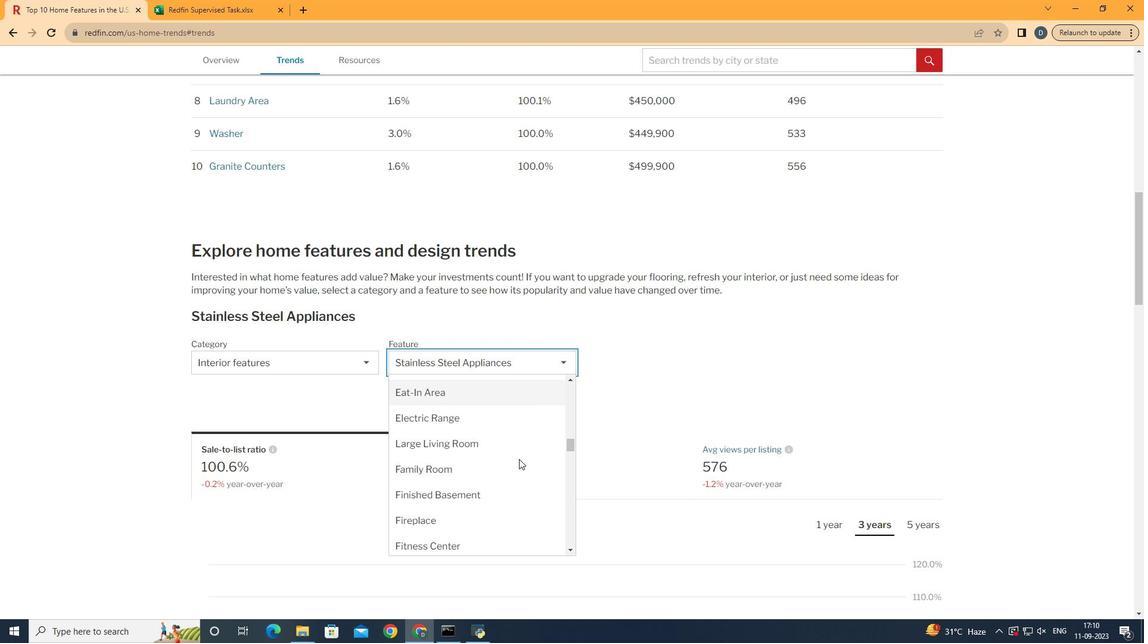 
Action: Mouse scrolled (519, 459) with delta (0, 0)
Screenshot: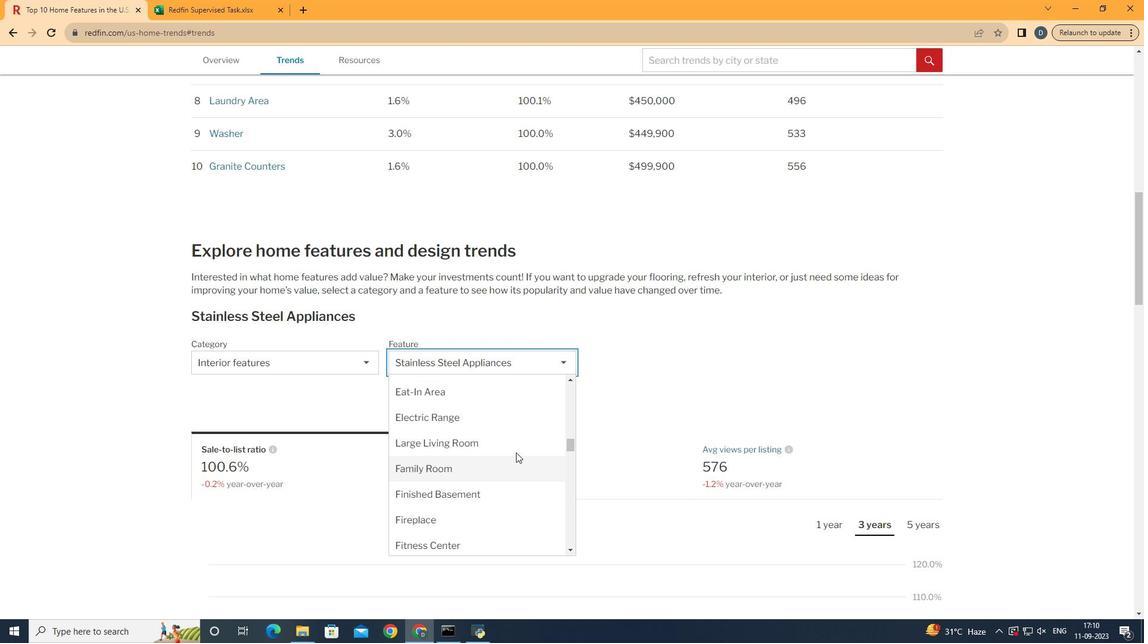 
Action: Mouse moved to (505, 490)
Screenshot: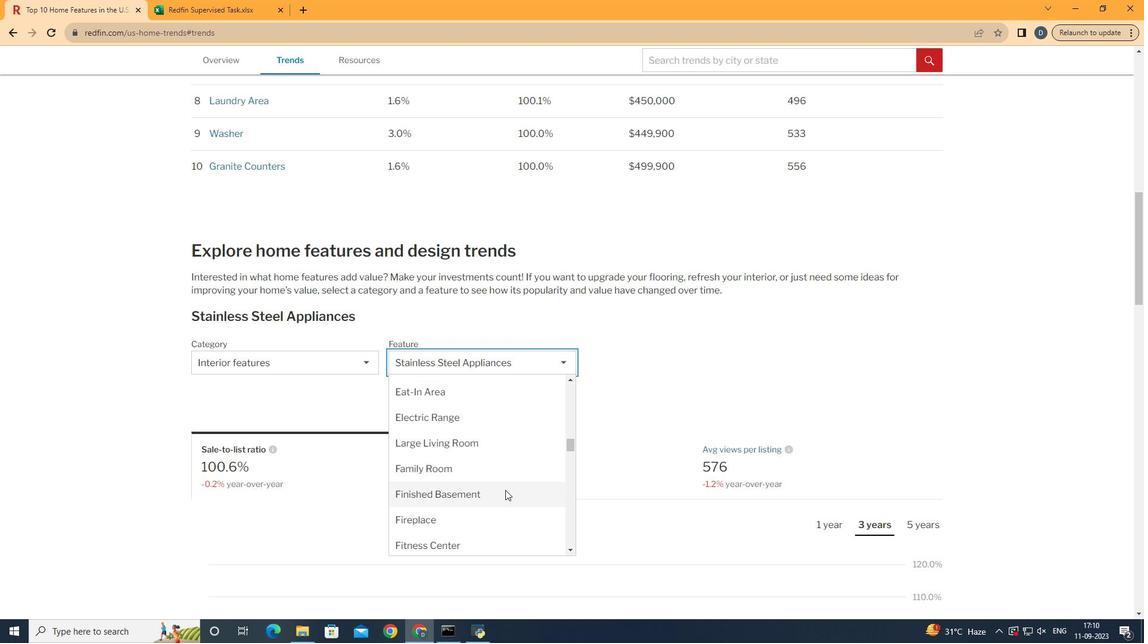 
Action: Mouse pressed left at (505, 490)
Screenshot: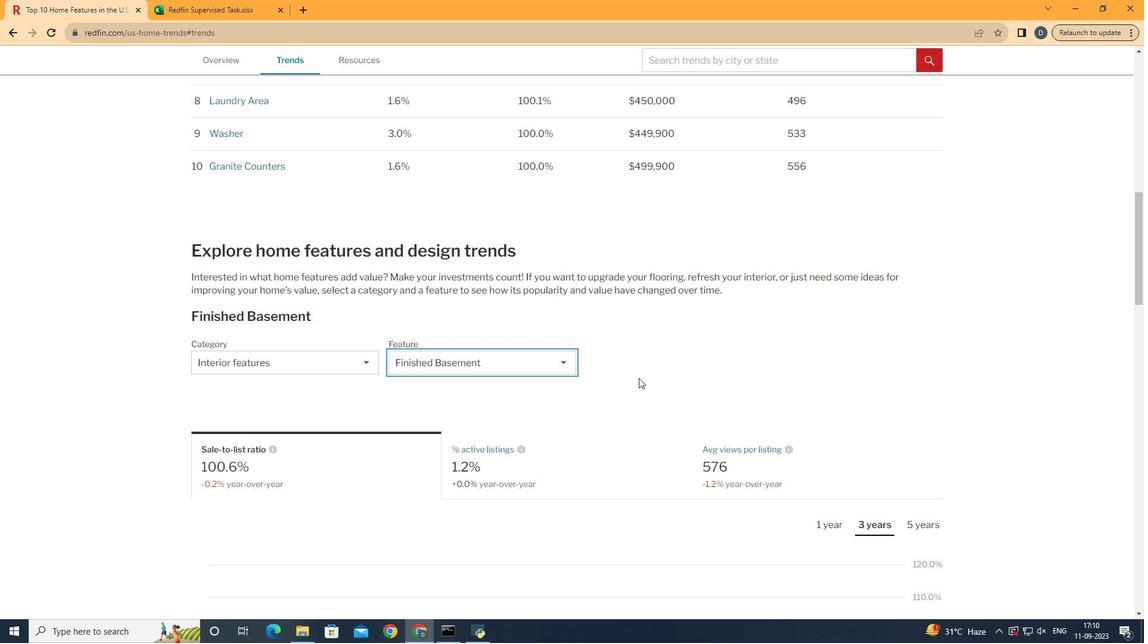 
Action: Mouse moved to (655, 367)
Screenshot: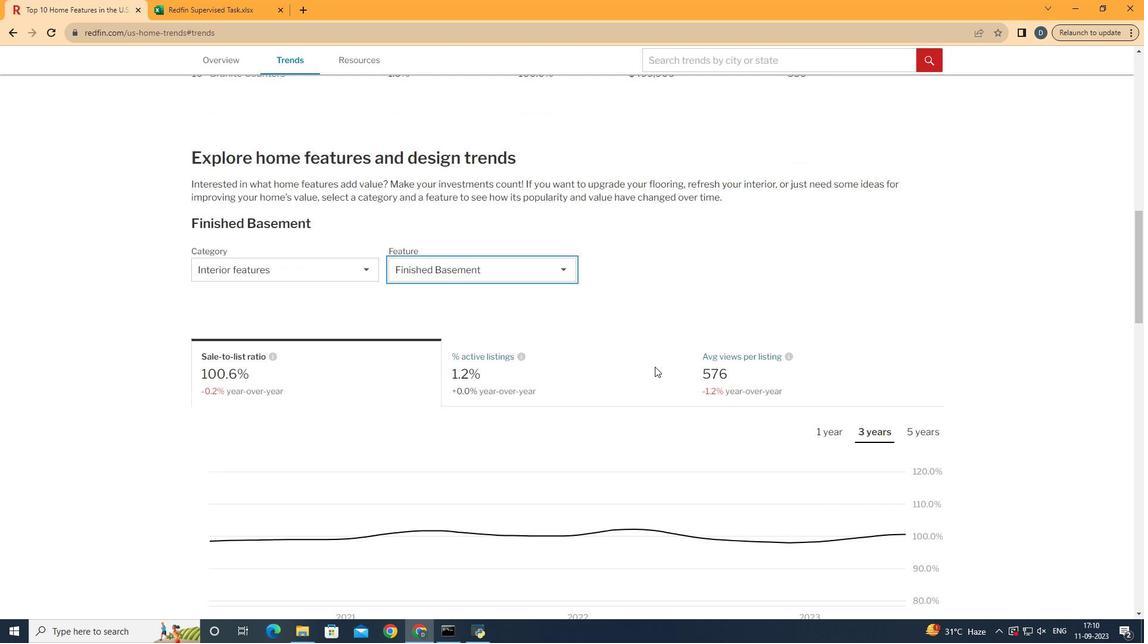 
Action: Mouse scrolled (655, 366) with delta (0, 0)
Screenshot: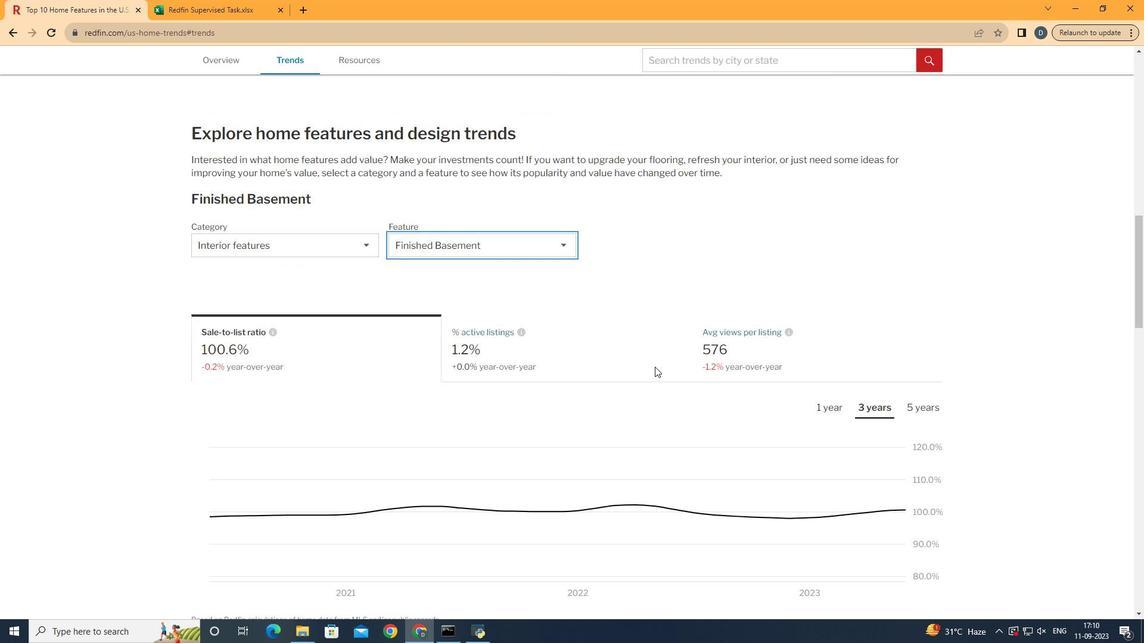 
Action: Mouse scrolled (655, 366) with delta (0, 0)
Screenshot: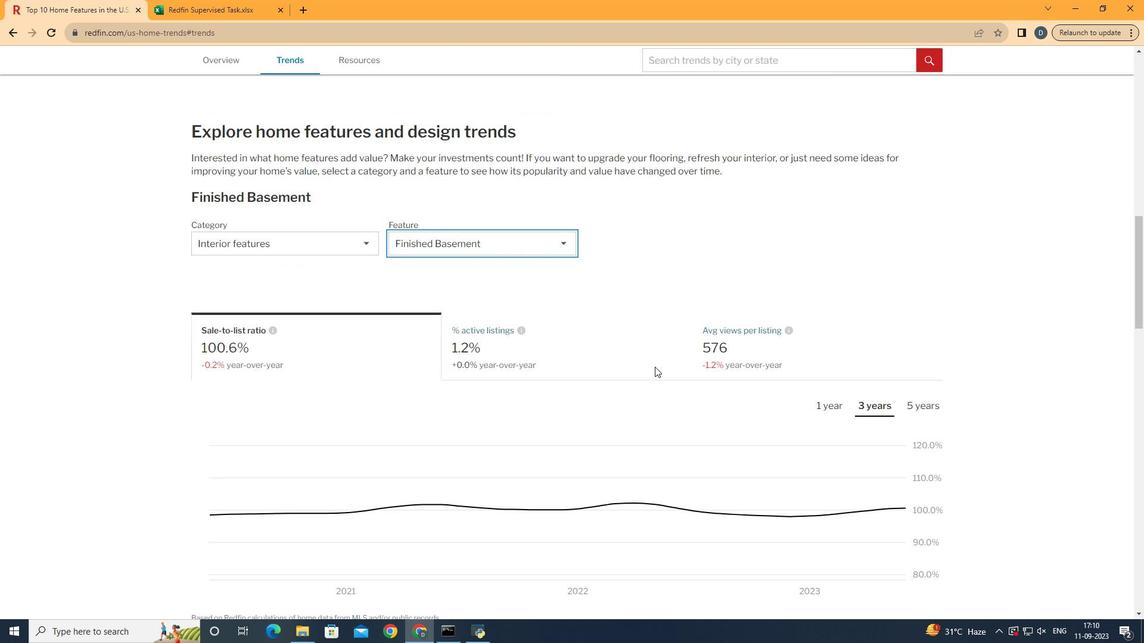
Action: Mouse moved to (804, 351)
Screenshot: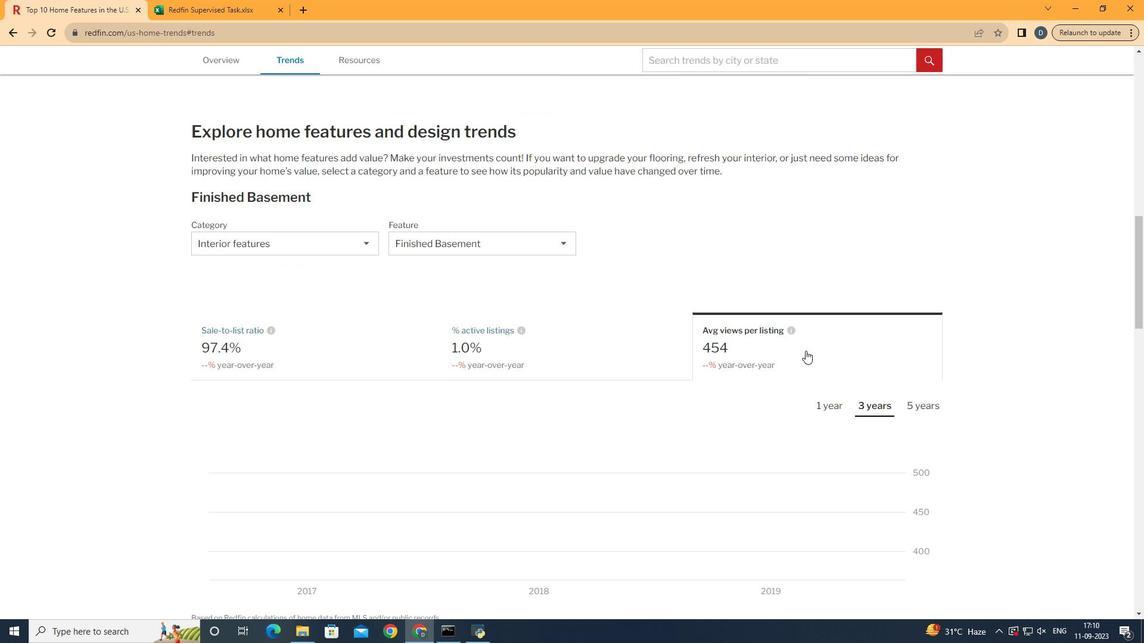 
Action: Mouse pressed left at (804, 351)
Screenshot: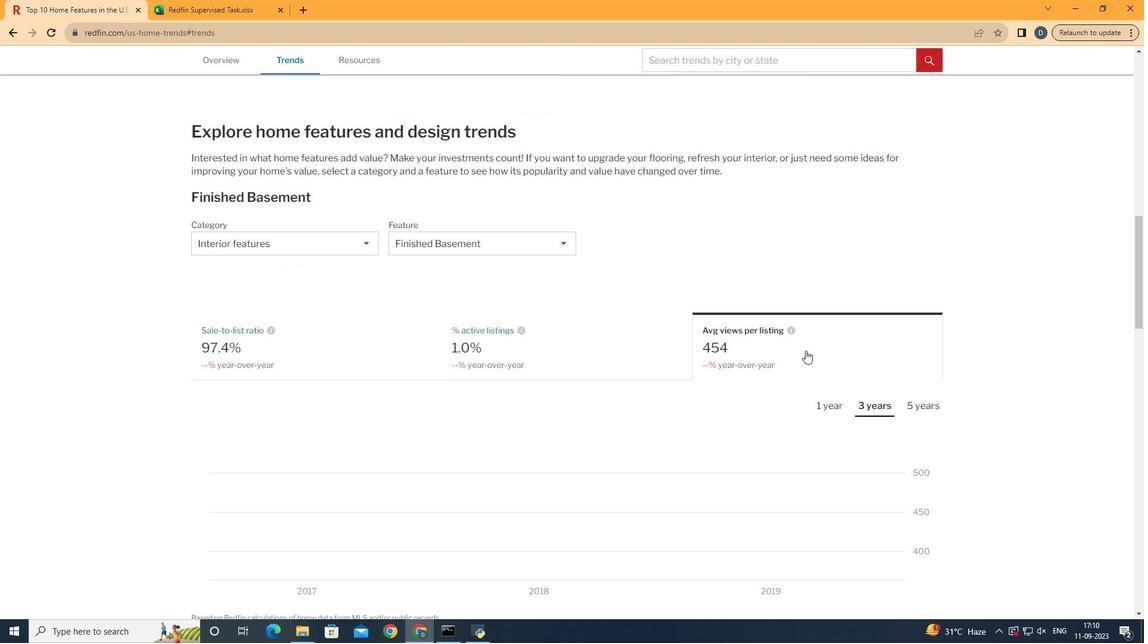 
Action: Mouse moved to (837, 411)
Screenshot: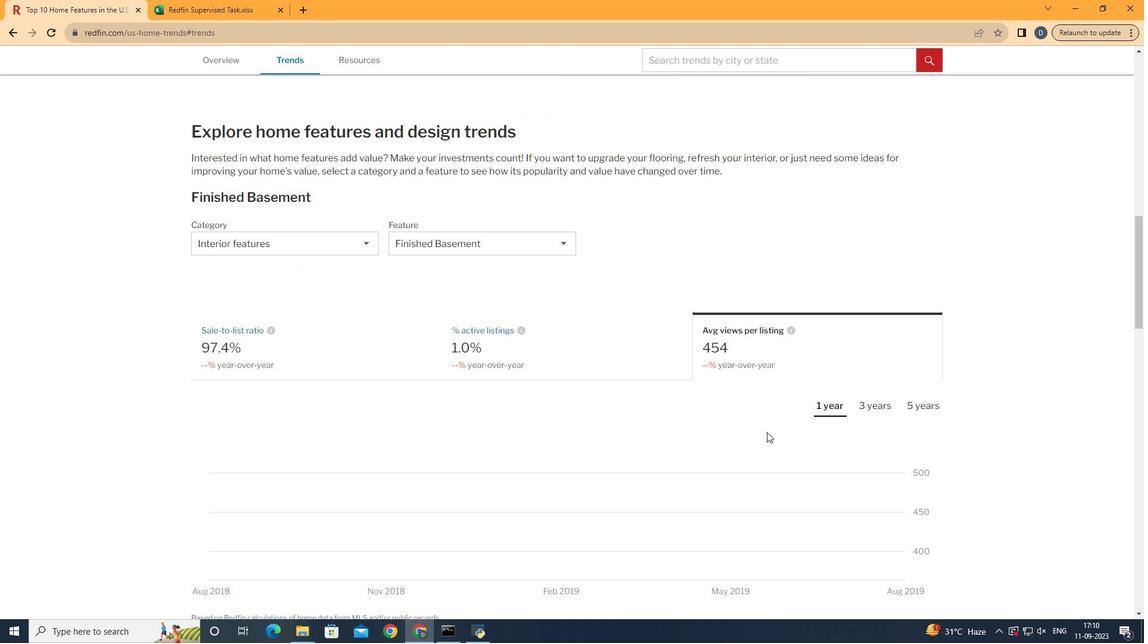 
Action: Mouse pressed left at (837, 411)
Screenshot: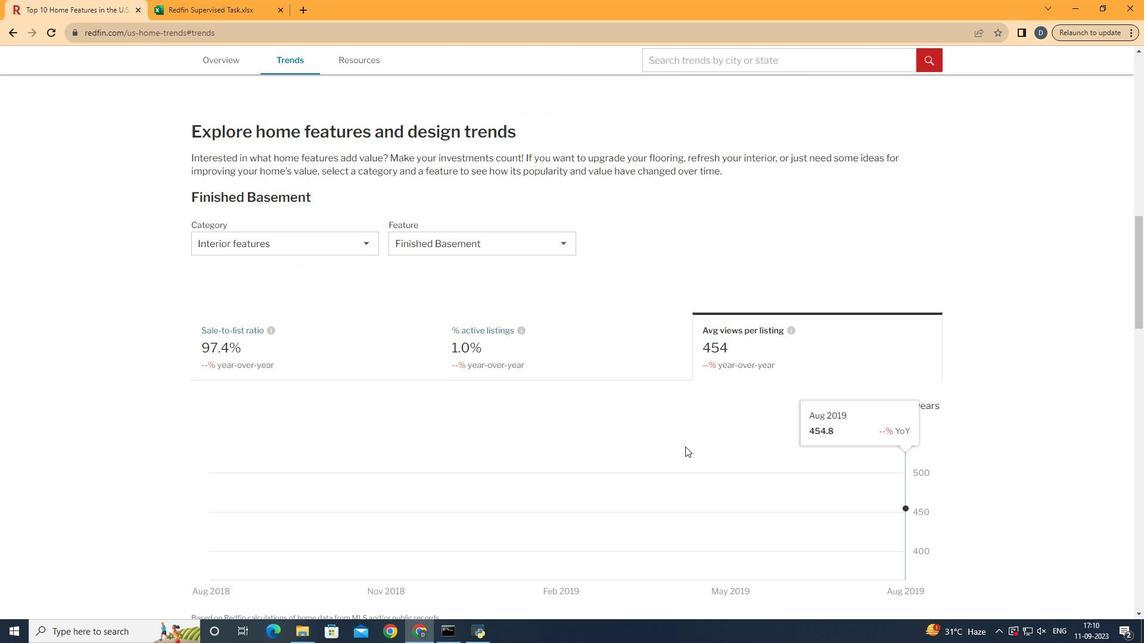 
Action: Mouse moved to (679, 445)
Screenshot: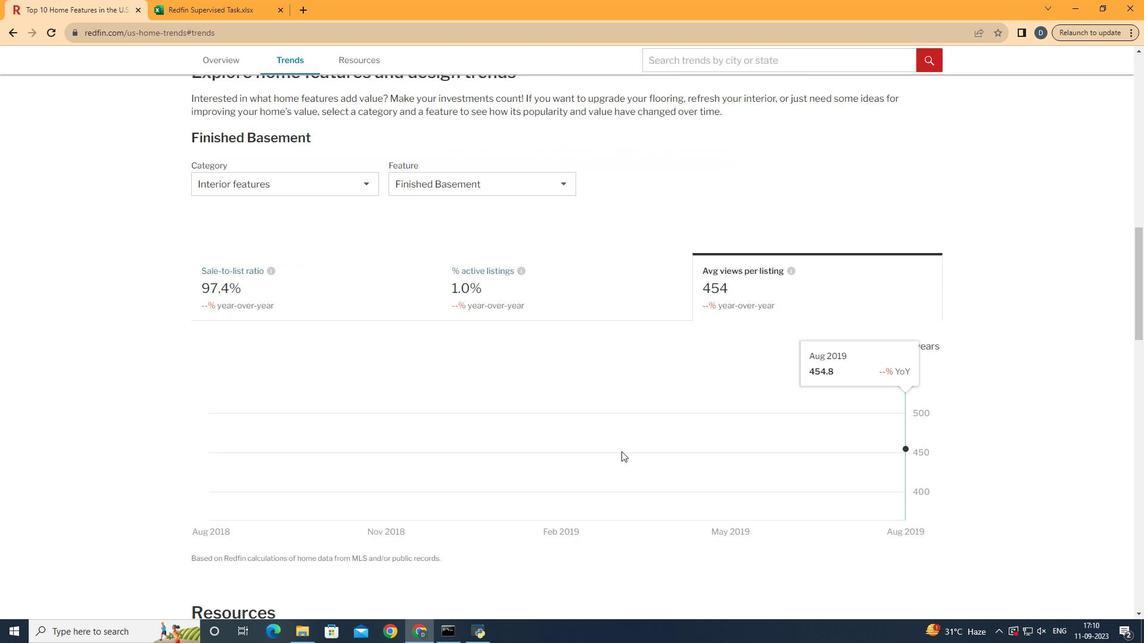 
Action: Mouse scrolled (679, 445) with delta (0, 0)
Screenshot: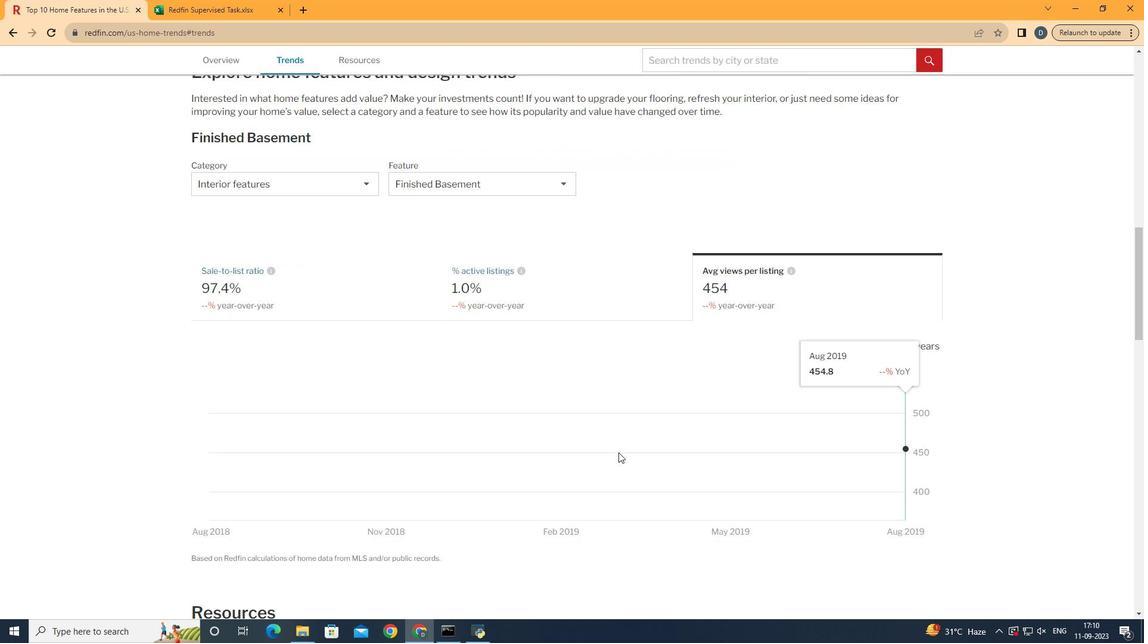 
Action: Mouse moved to (788, 464)
Screenshot: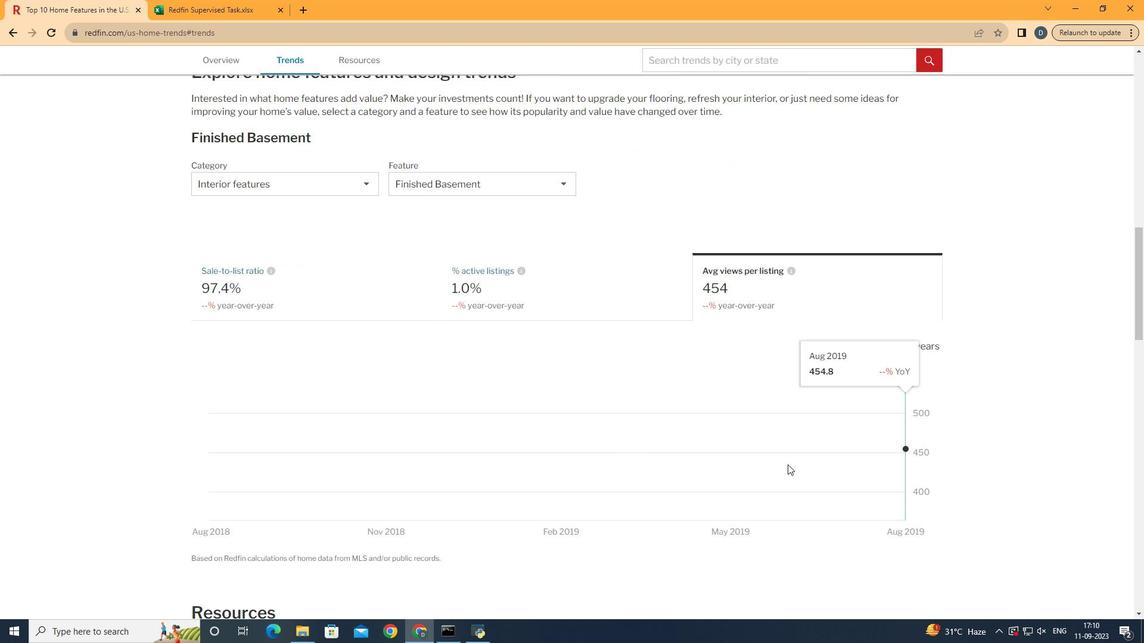 
